 Task: Look for space in Dharmsāla, India from 9th June, 2023 to 16th June, 2023 for 2 adults in price range Rs.8000 to Rs.16000. Place can be entire place with 2 bedrooms having 2 beds and 1 bathroom. Property type can be house, flat, guest house. Booking option can be shelf check-in. Required host language is English.
Action: Mouse moved to (421, 119)
Screenshot: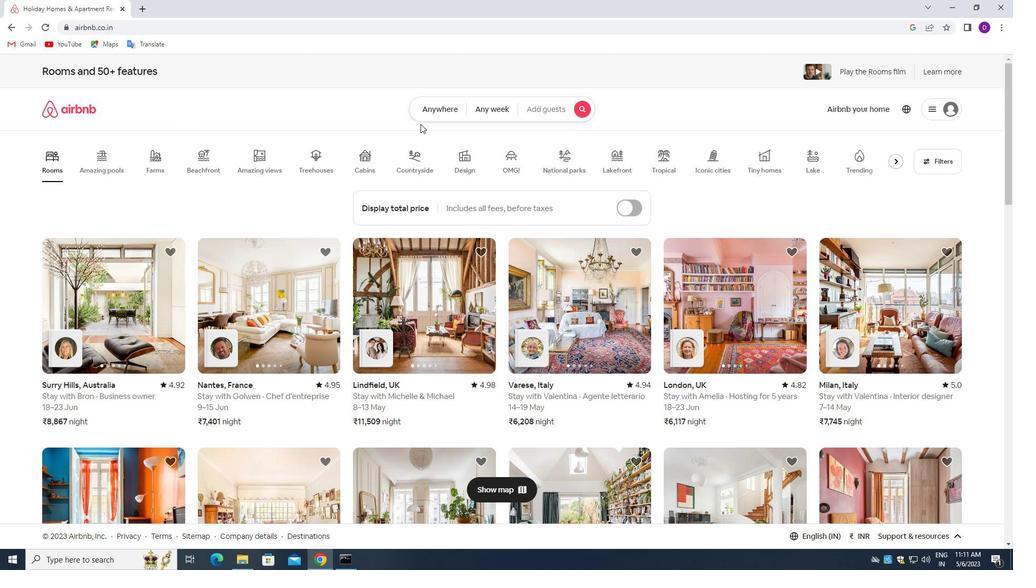 
Action: Mouse pressed left at (421, 119)
Screenshot: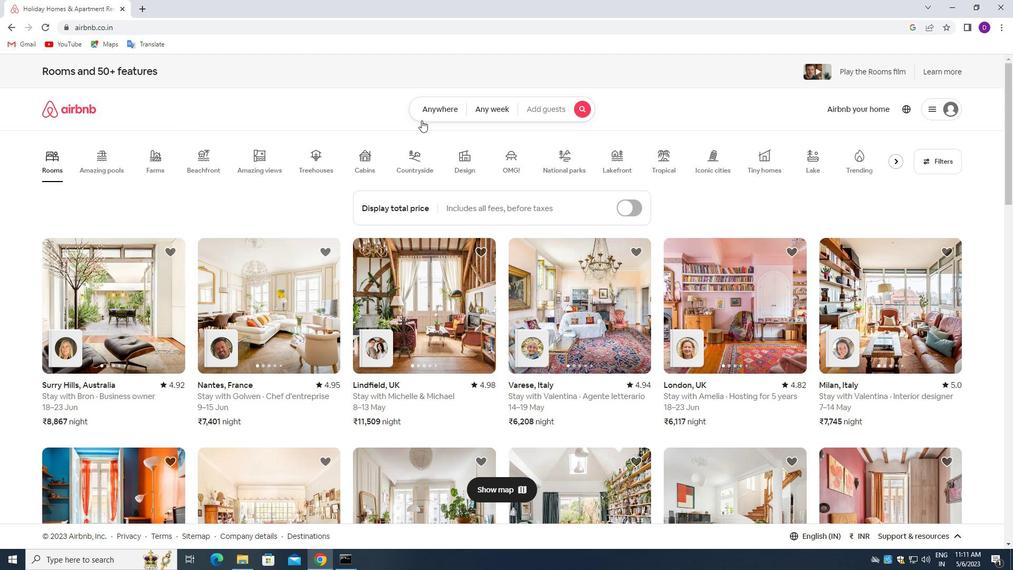 
Action: Mouse moved to (387, 147)
Screenshot: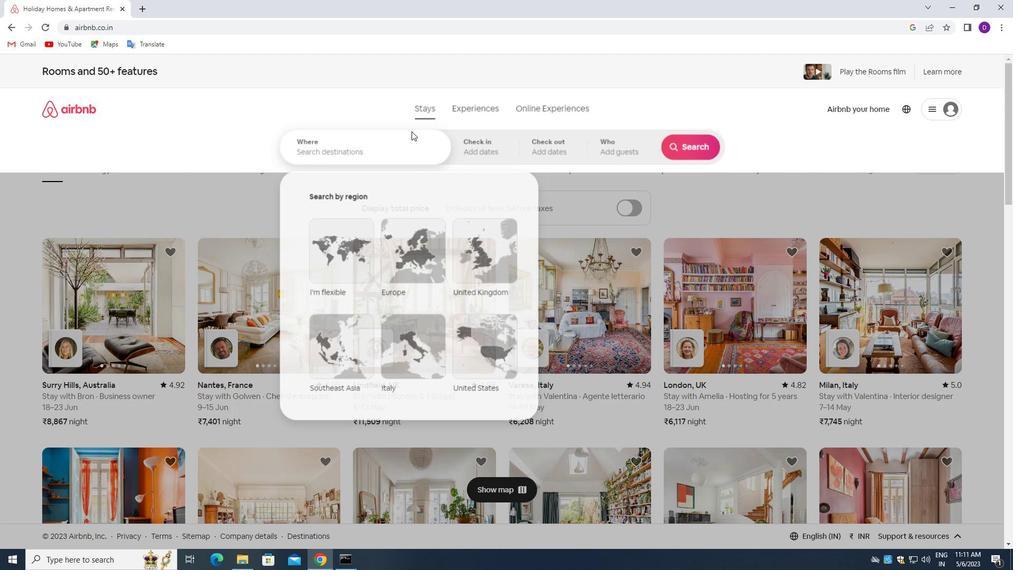 
Action: Mouse pressed left at (387, 147)
Screenshot: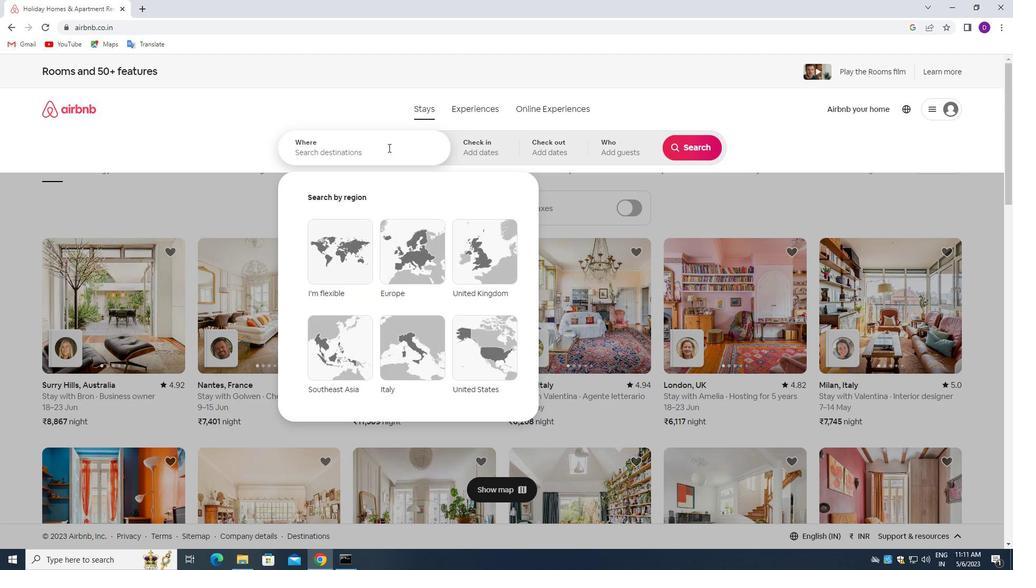 
Action: Mouse moved to (204, 194)
Screenshot: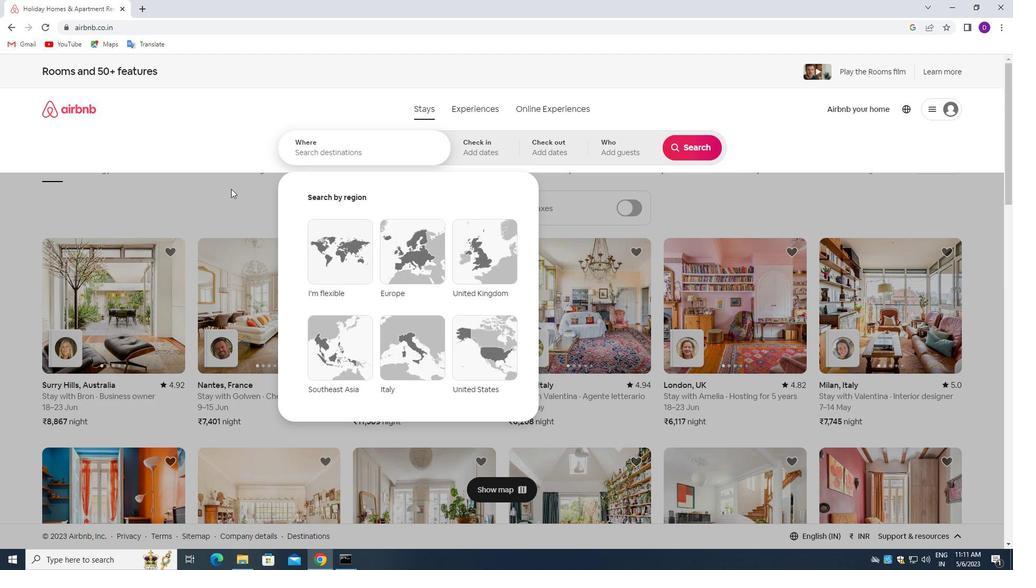 
Action: Key pressed <Key.shift_r>Dharmsala,<Key.space><Key.shift>INDIA<Key.enter>
Screenshot: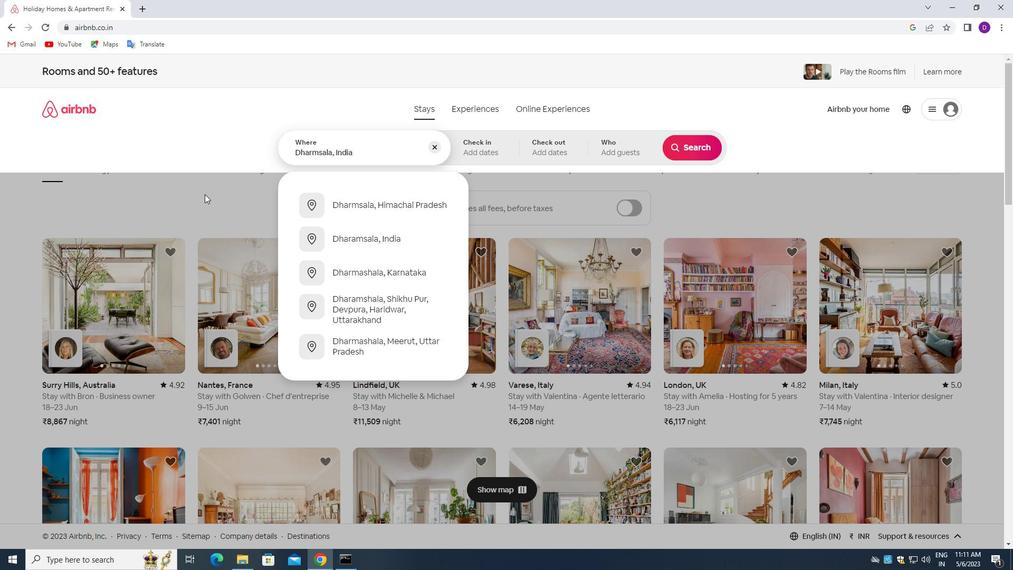 
Action: Mouse moved to (657, 293)
Screenshot: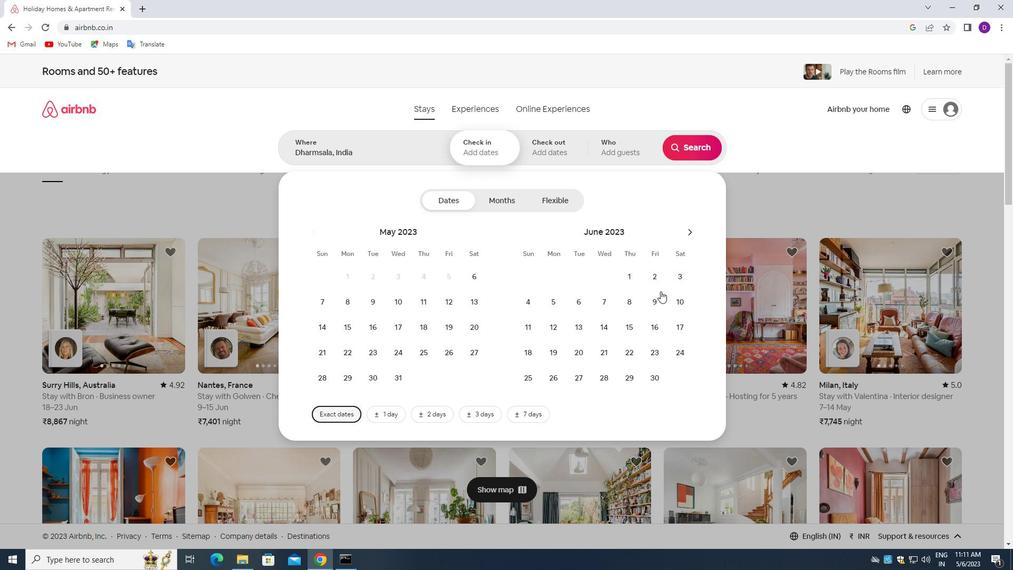 
Action: Mouse pressed left at (657, 293)
Screenshot: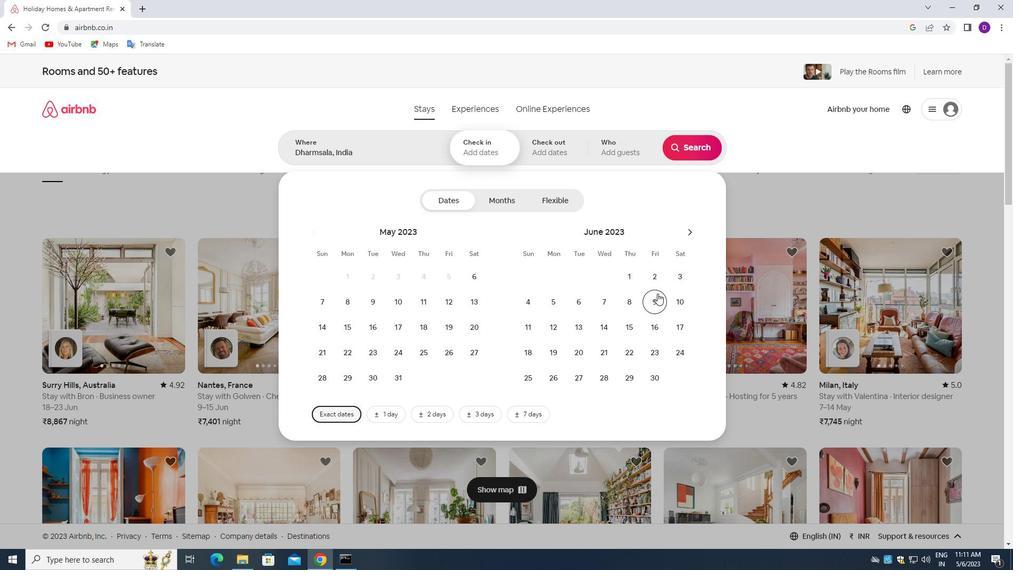 
Action: Mouse moved to (656, 330)
Screenshot: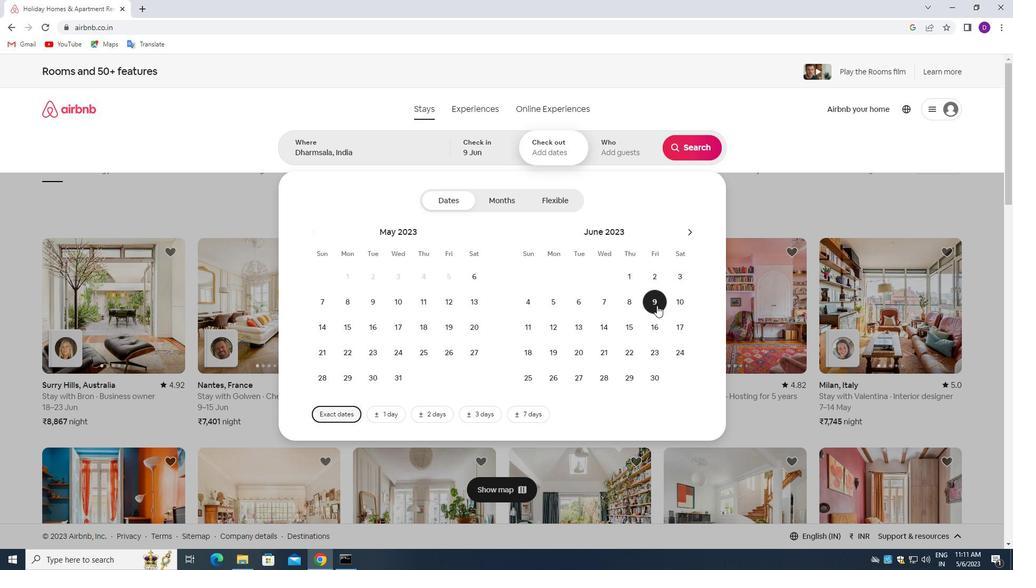 
Action: Mouse pressed left at (656, 330)
Screenshot: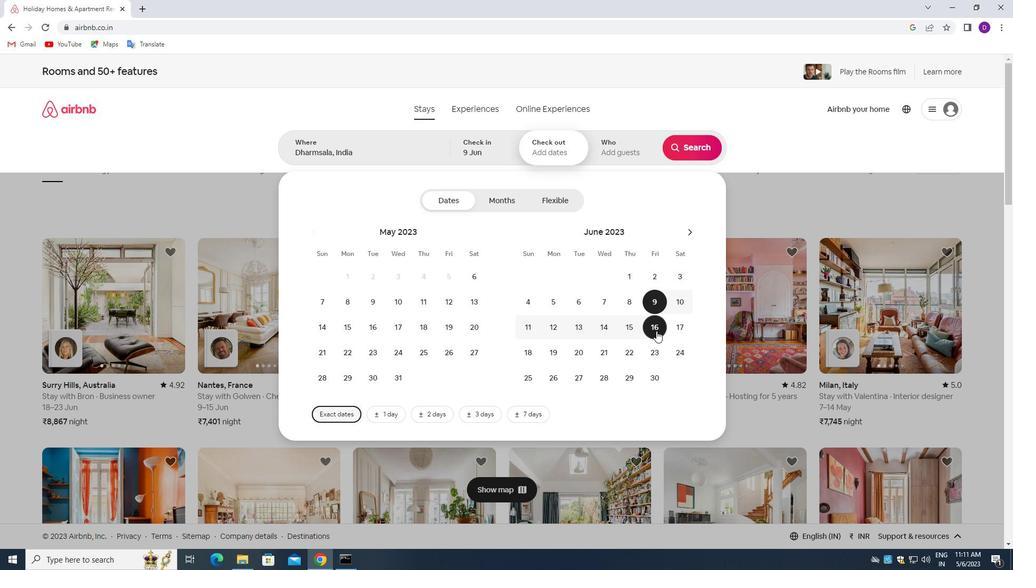
Action: Mouse moved to (606, 154)
Screenshot: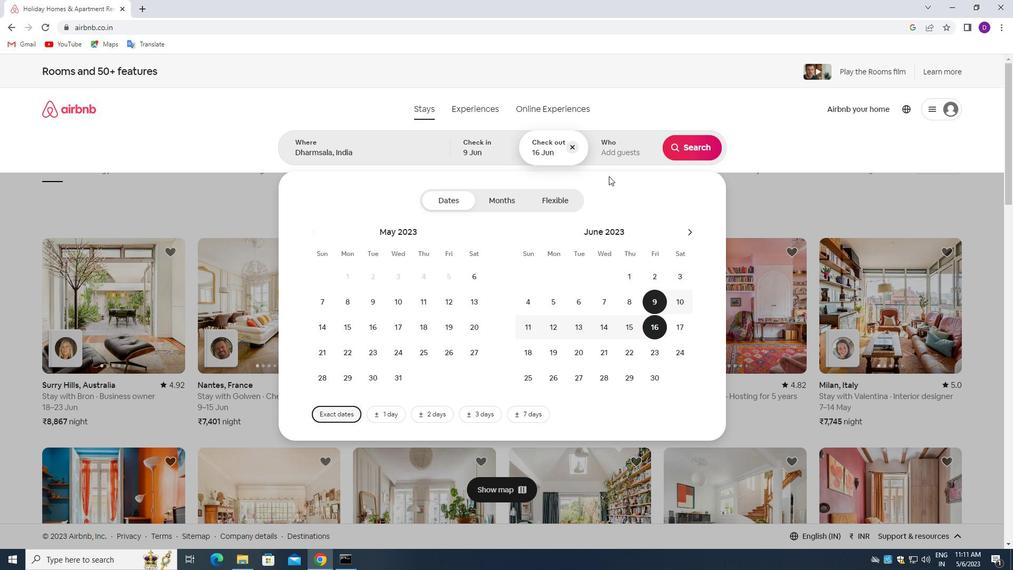 
Action: Mouse pressed left at (606, 154)
Screenshot: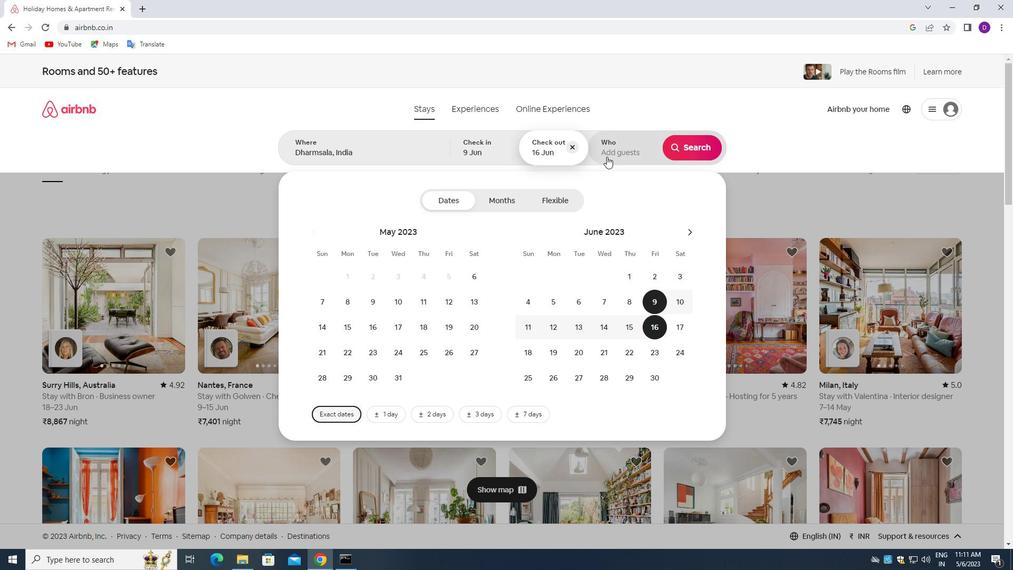 
Action: Mouse moved to (688, 207)
Screenshot: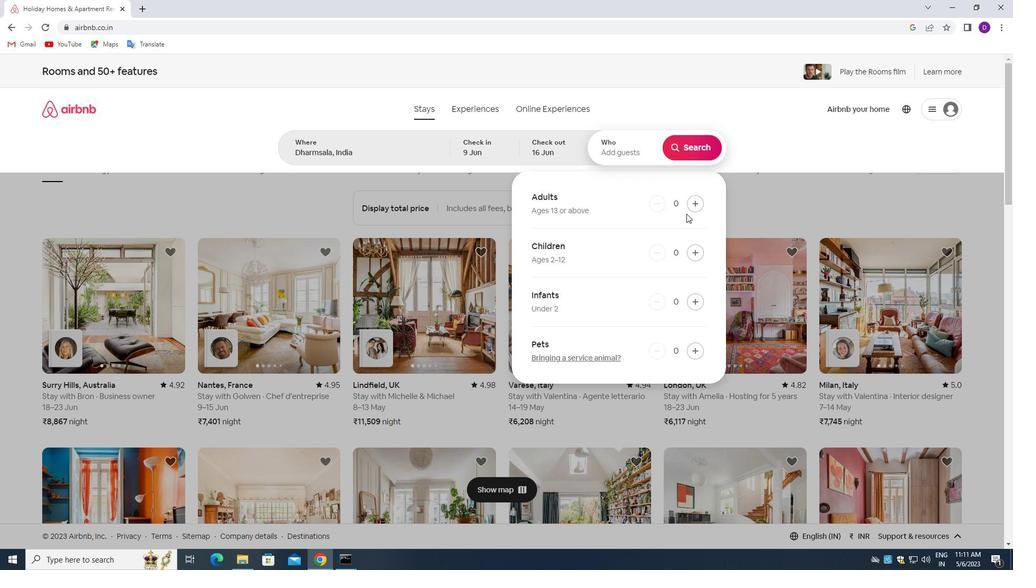 
Action: Mouse pressed left at (688, 207)
Screenshot: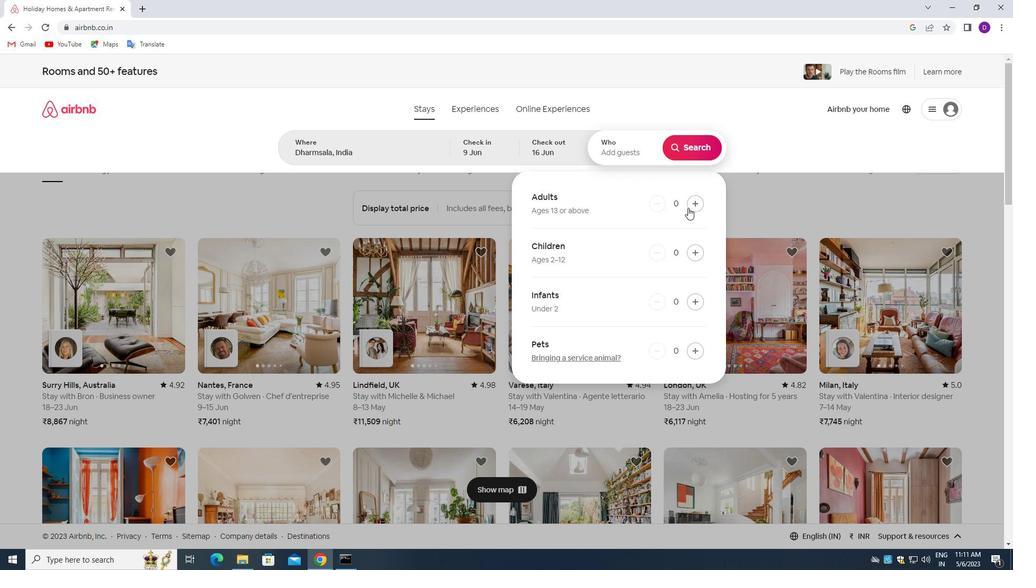 
Action: Mouse moved to (689, 206)
Screenshot: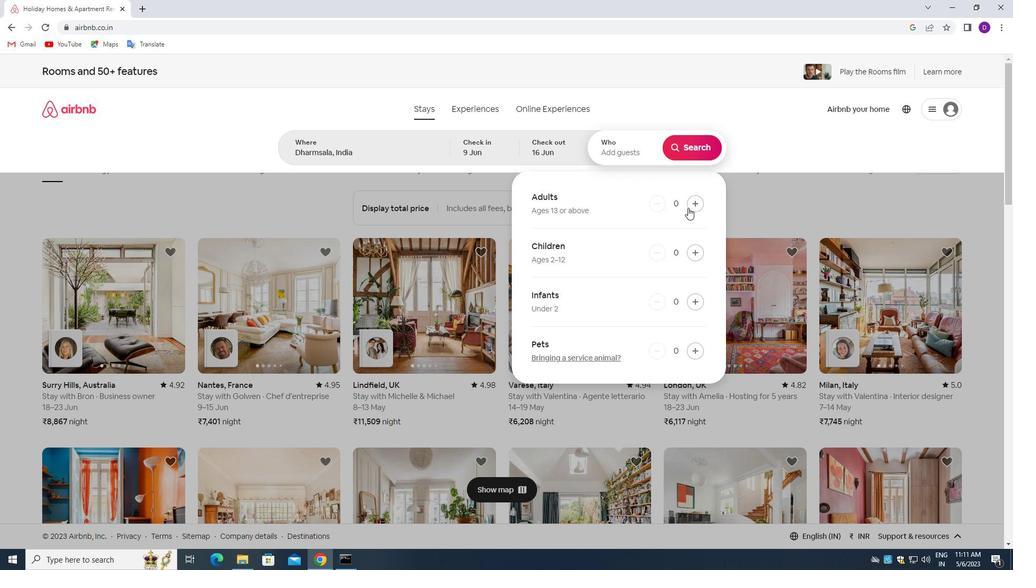
Action: Mouse pressed left at (689, 206)
Screenshot: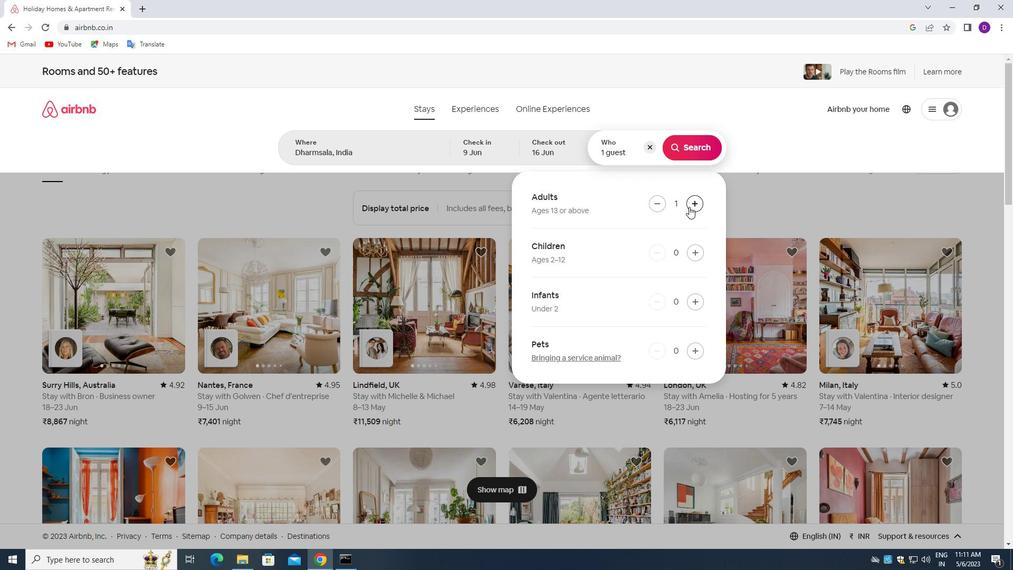 
Action: Mouse moved to (694, 150)
Screenshot: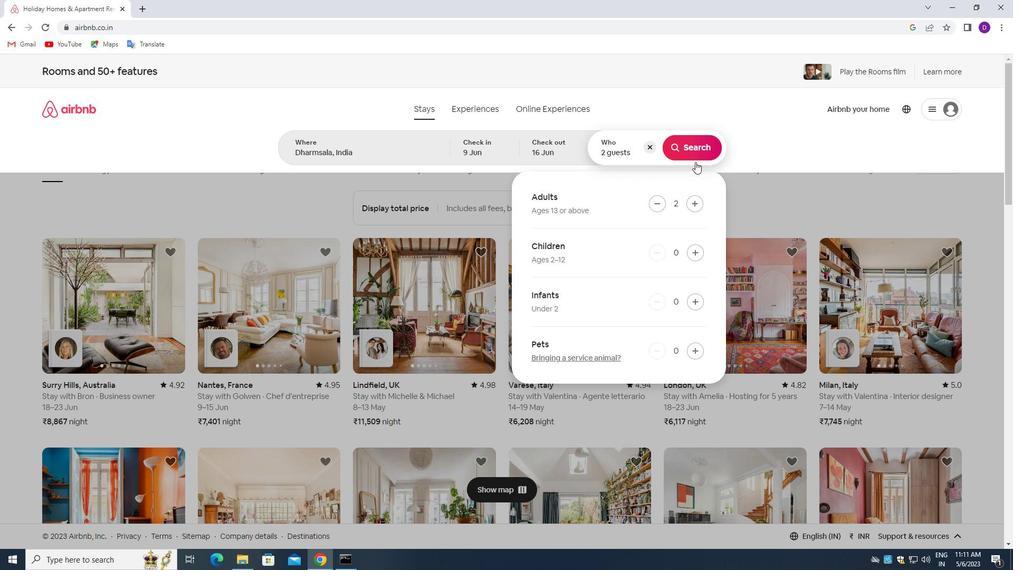 
Action: Mouse pressed left at (694, 150)
Screenshot: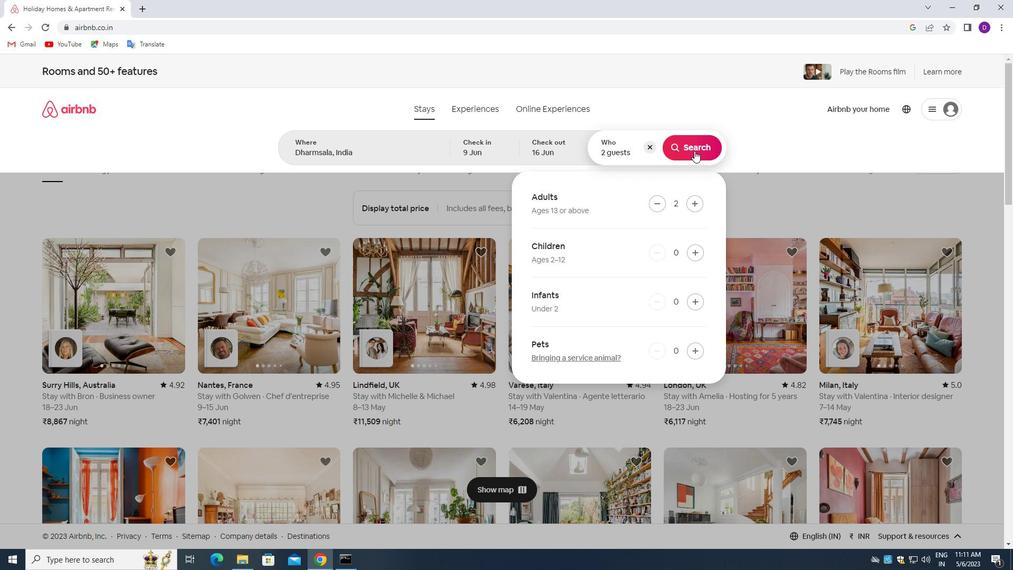 
Action: Mouse moved to (949, 119)
Screenshot: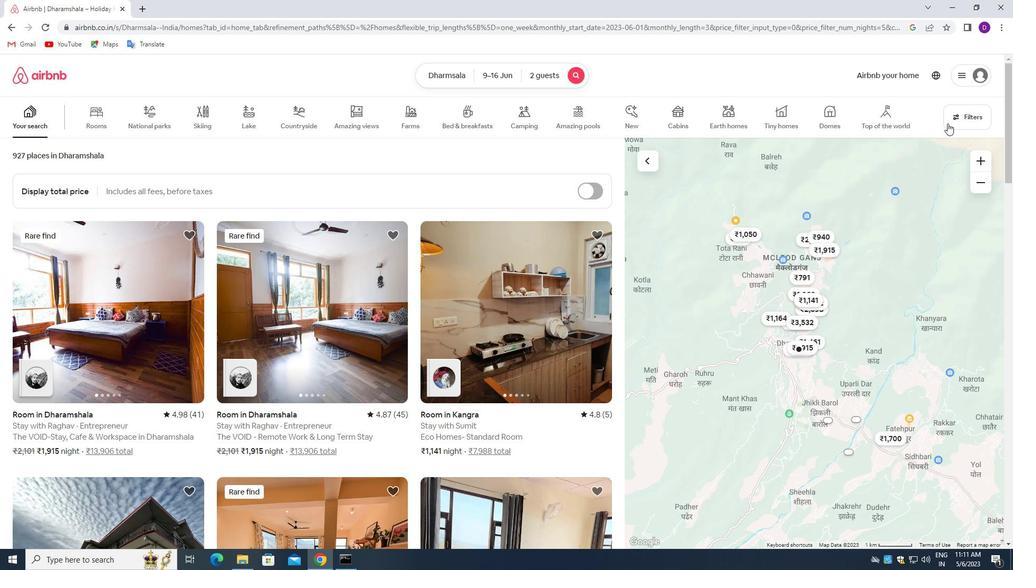 
Action: Mouse pressed left at (949, 119)
Screenshot: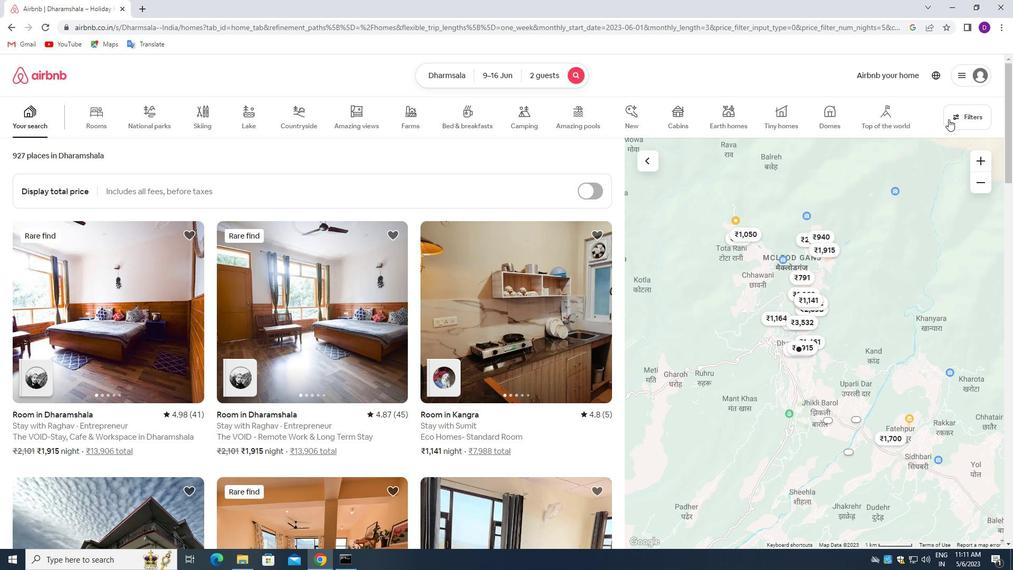 
Action: Mouse moved to (446, 317)
Screenshot: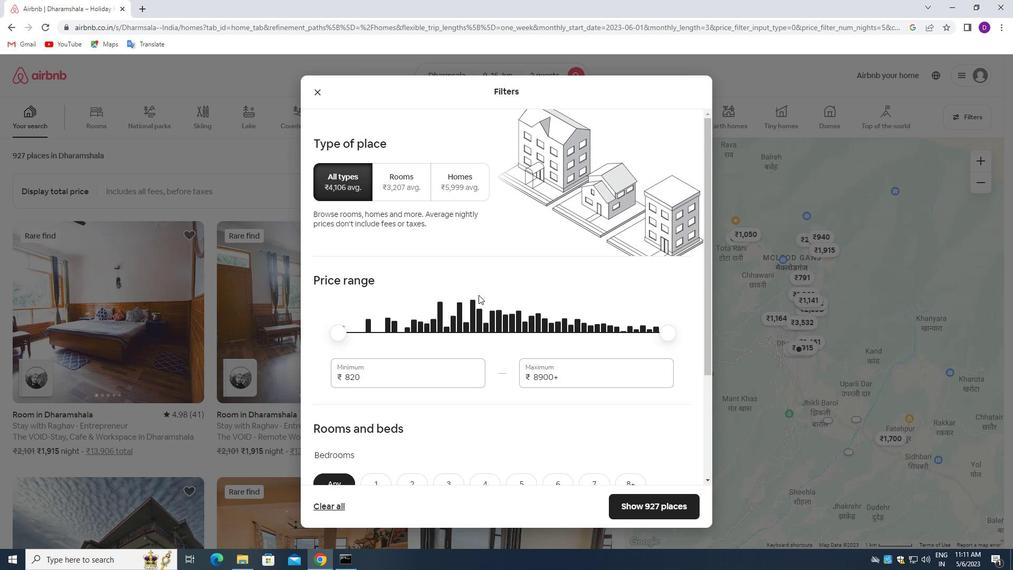 
Action: Mouse scrolled (446, 316) with delta (0, 0)
Screenshot: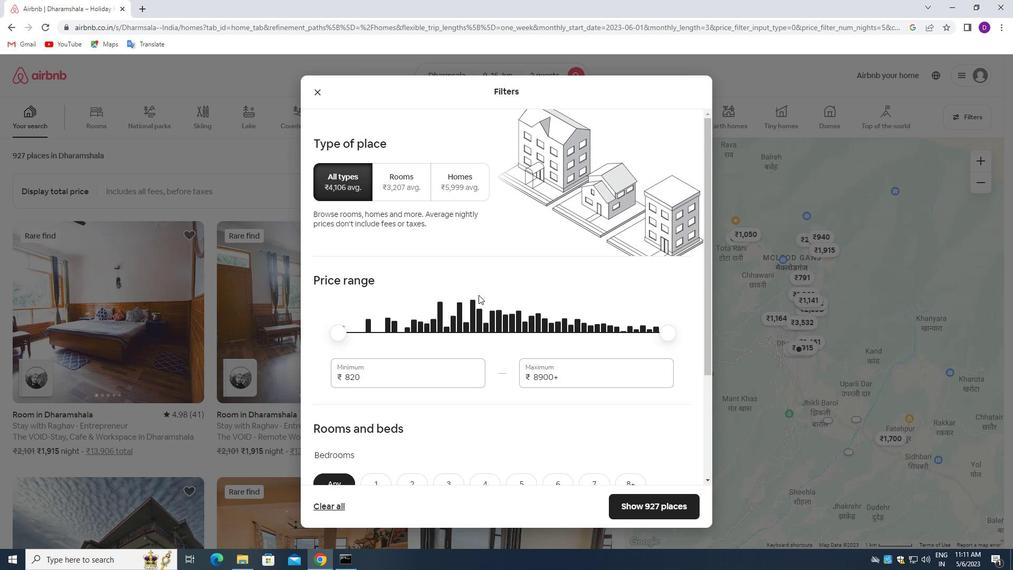 
Action: Mouse moved to (443, 321)
Screenshot: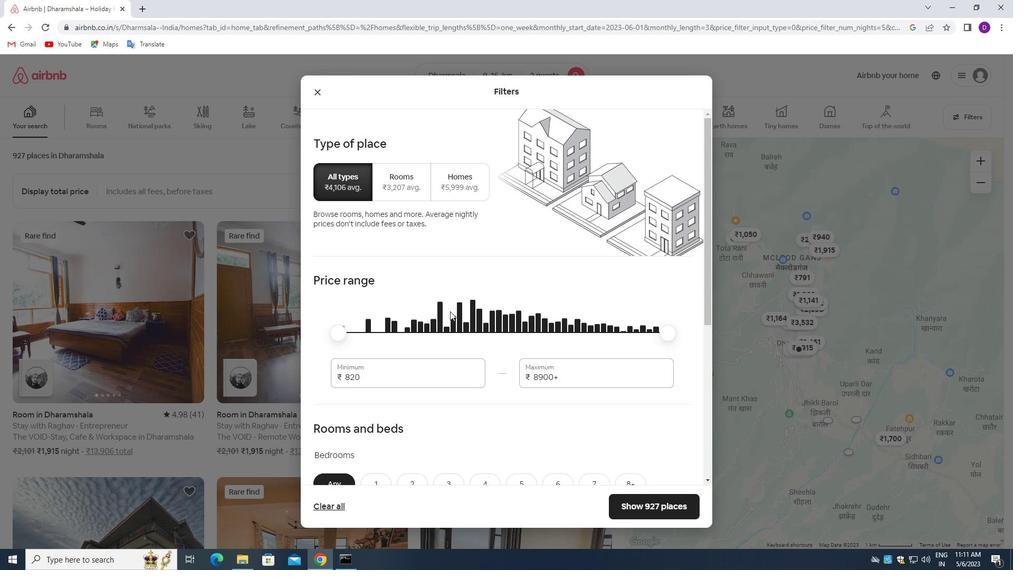 
Action: Mouse scrolled (443, 320) with delta (0, 0)
Screenshot: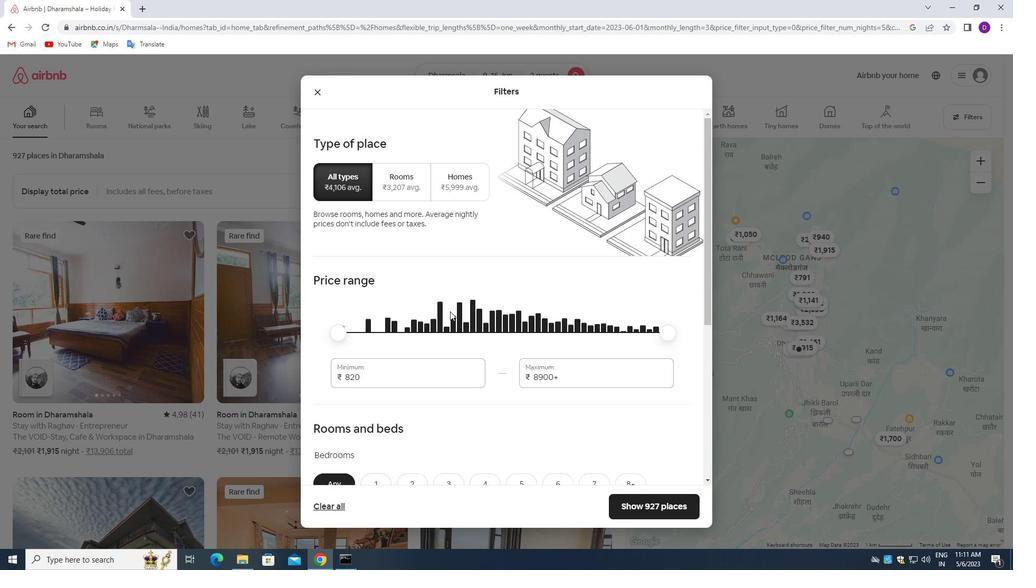 
Action: Mouse moved to (368, 272)
Screenshot: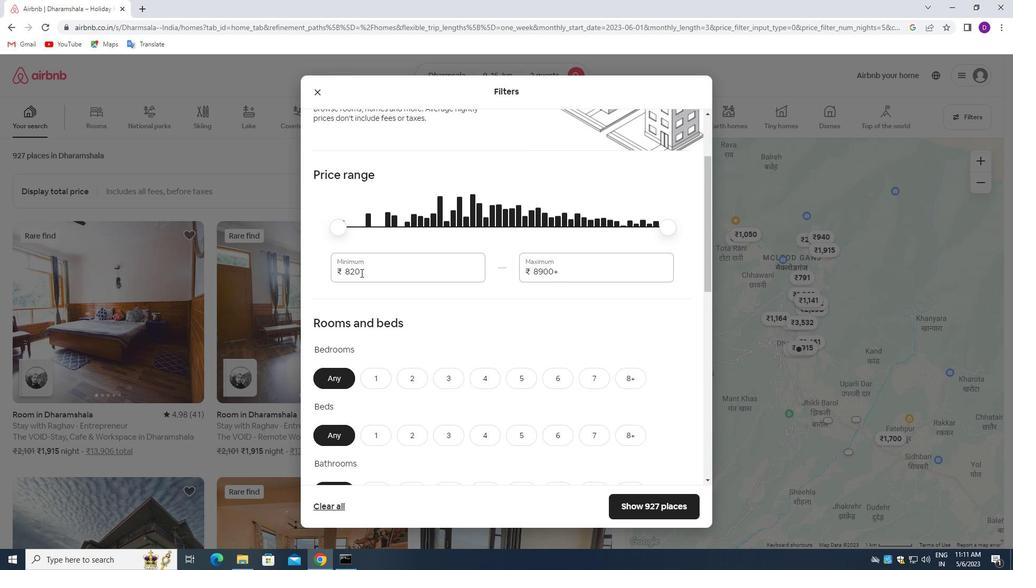 
Action: Mouse pressed left at (368, 272)
Screenshot: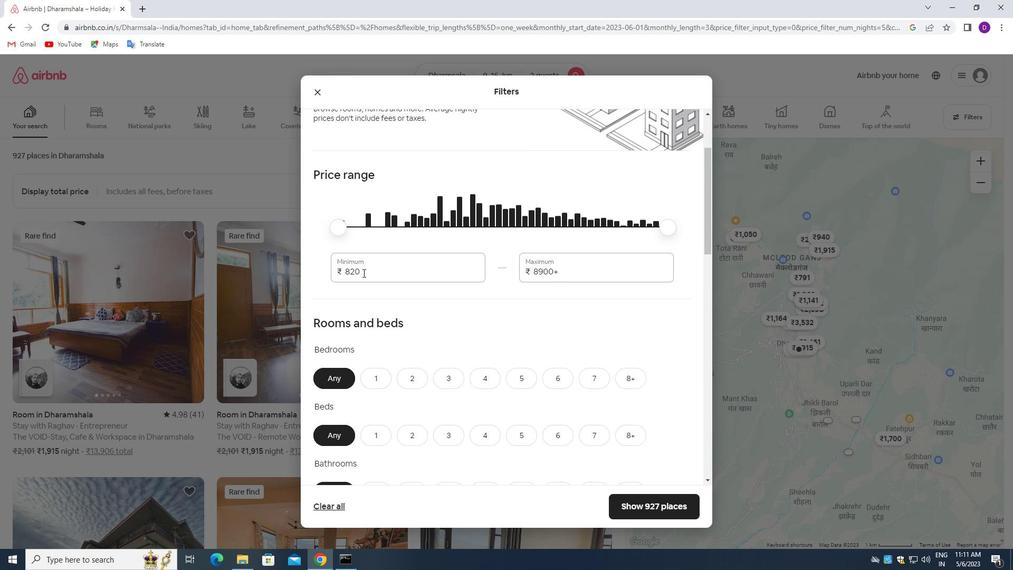 
Action: Mouse pressed left at (368, 272)
Screenshot: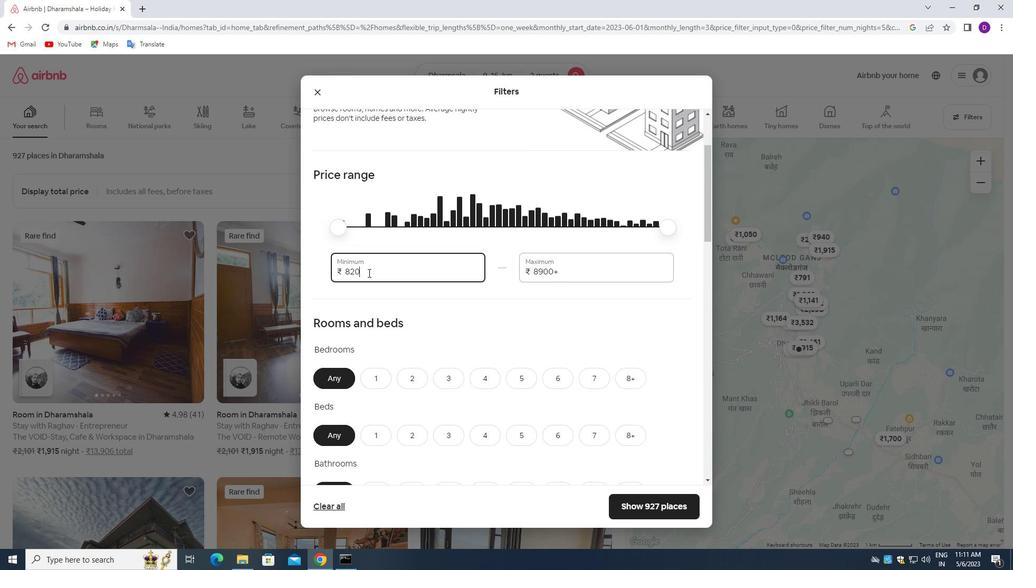 
Action: Key pressed 8000<Key.tab>16000
Screenshot: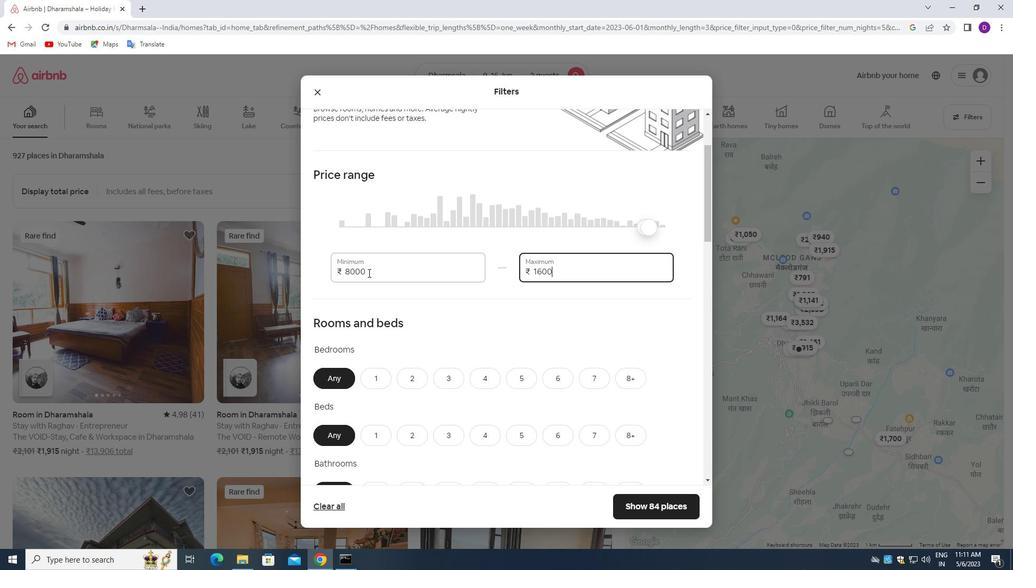 
Action: Mouse moved to (420, 302)
Screenshot: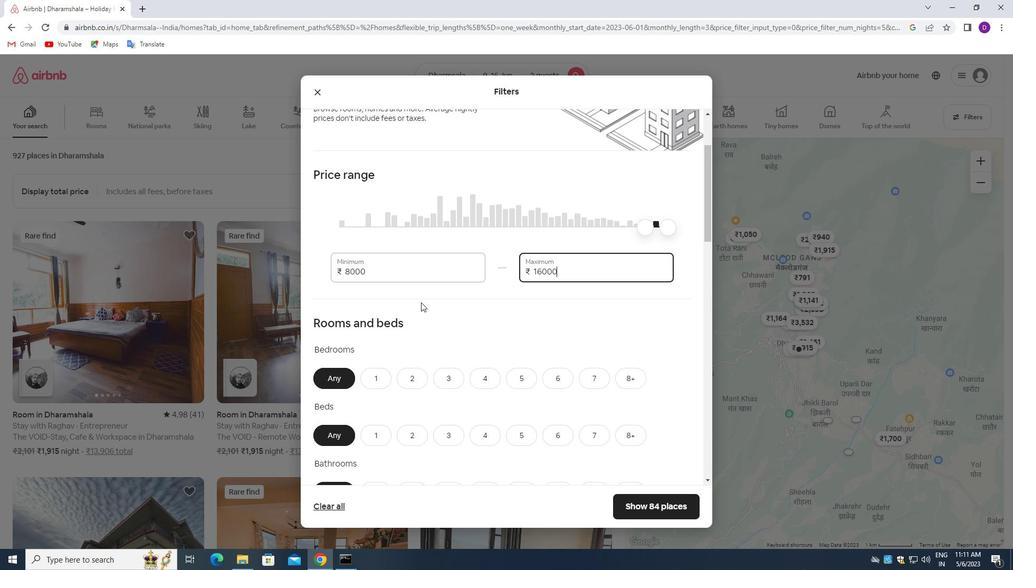 
Action: Mouse scrolled (420, 301) with delta (0, 0)
Screenshot: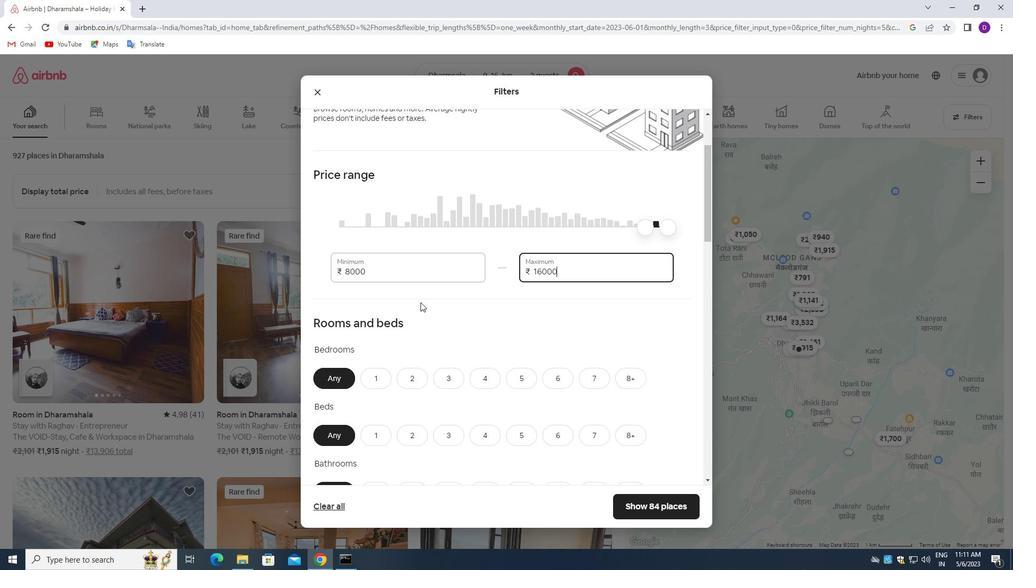 
Action: Mouse scrolled (420, 301) with delta (0, 0)
Screenshot: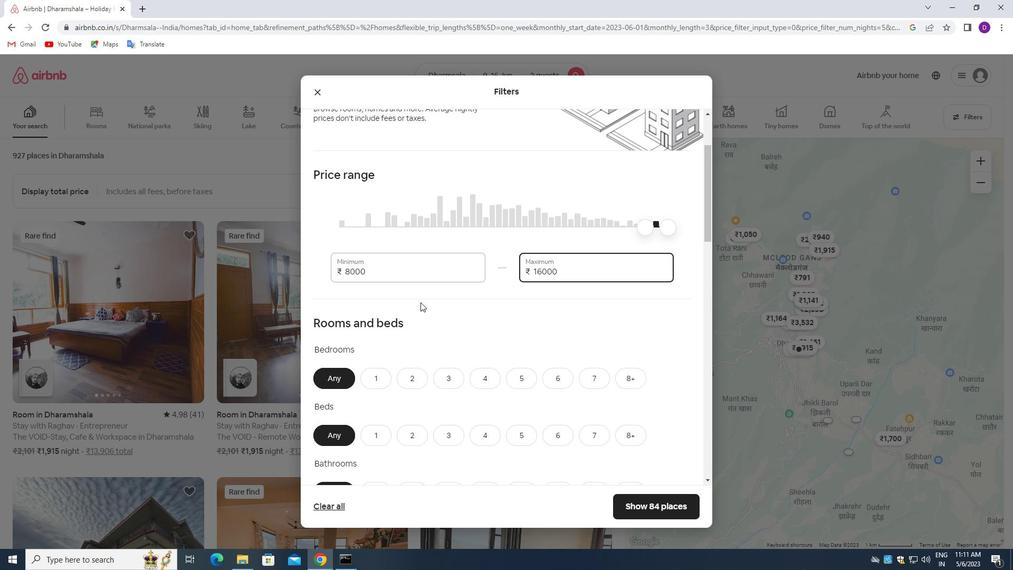 
Action: Mouse scrolled (420, 301) with delta (0, 0)
Screenshot: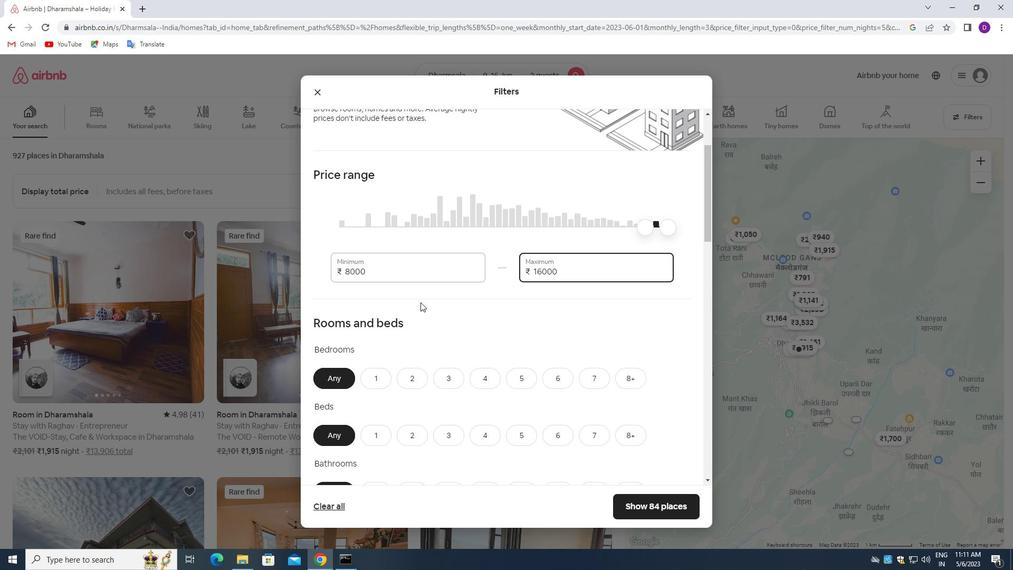 
Action: Mouse moved to (412, 229)
Screenshot: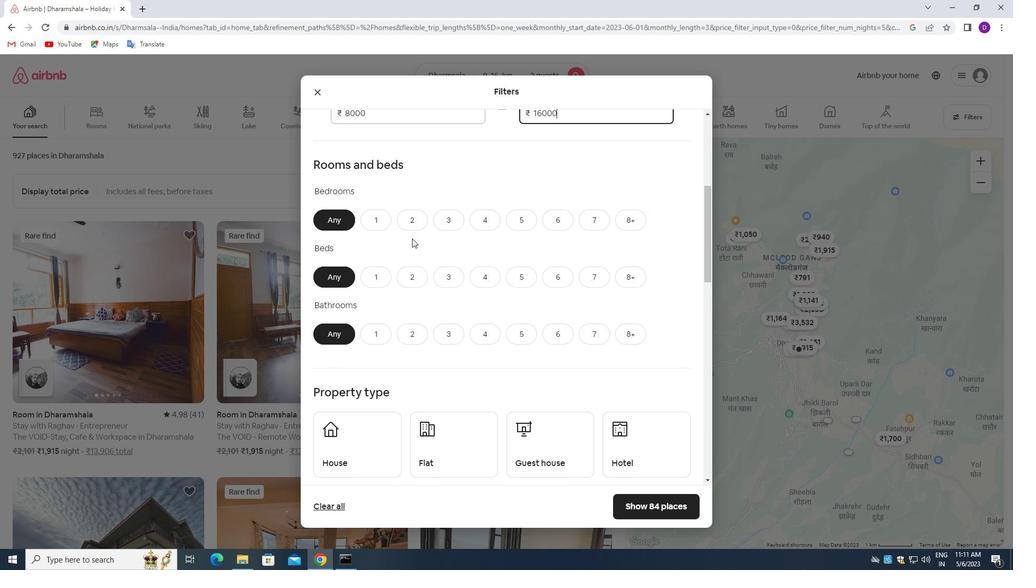 
Action: Mouse pressed left at (412, 229)
Screenshot: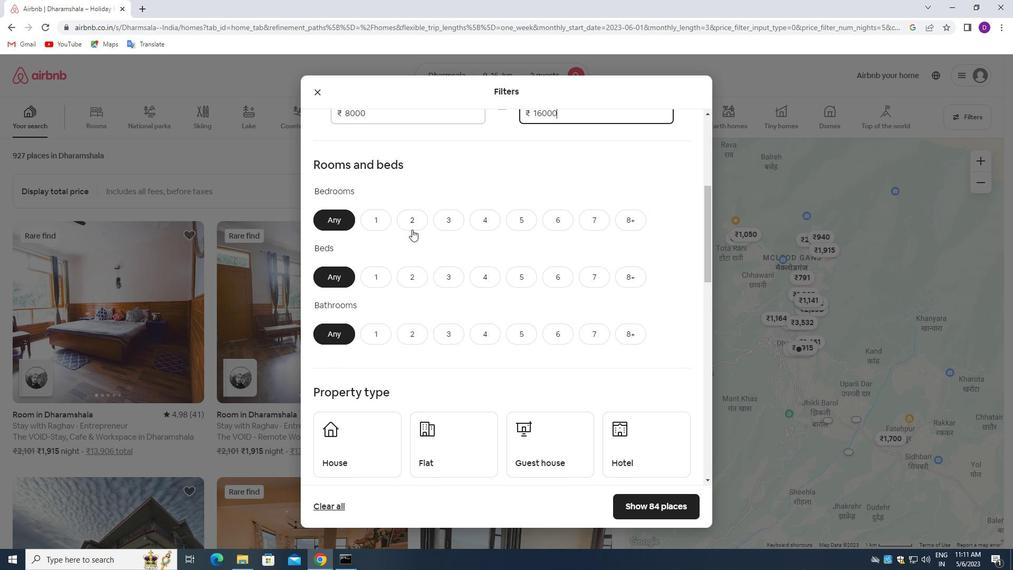 
Action: Mouse moved to (408, 277)
Screenshot: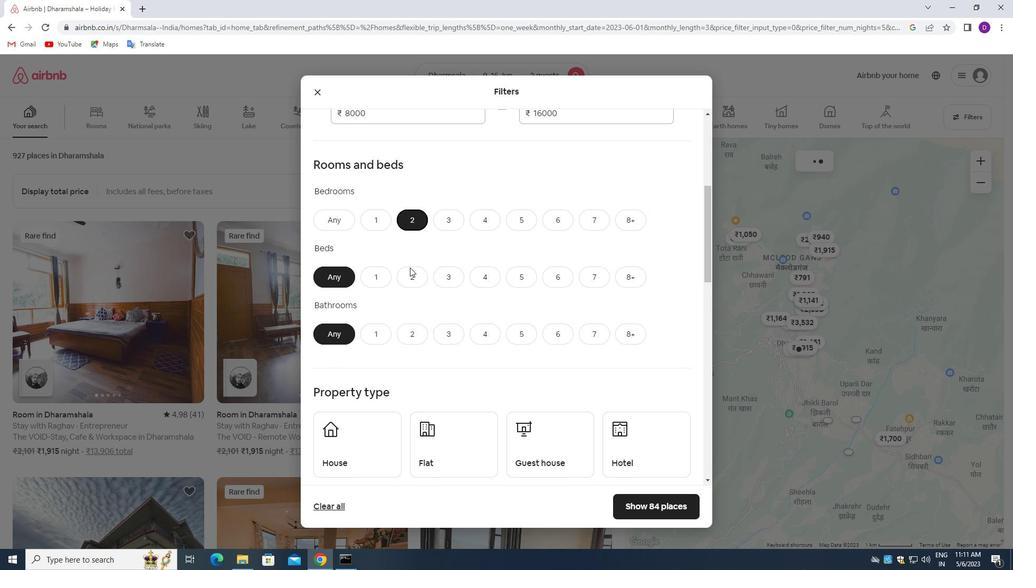 
Action: Mouse pressed left at (408, 277)
Screenshot: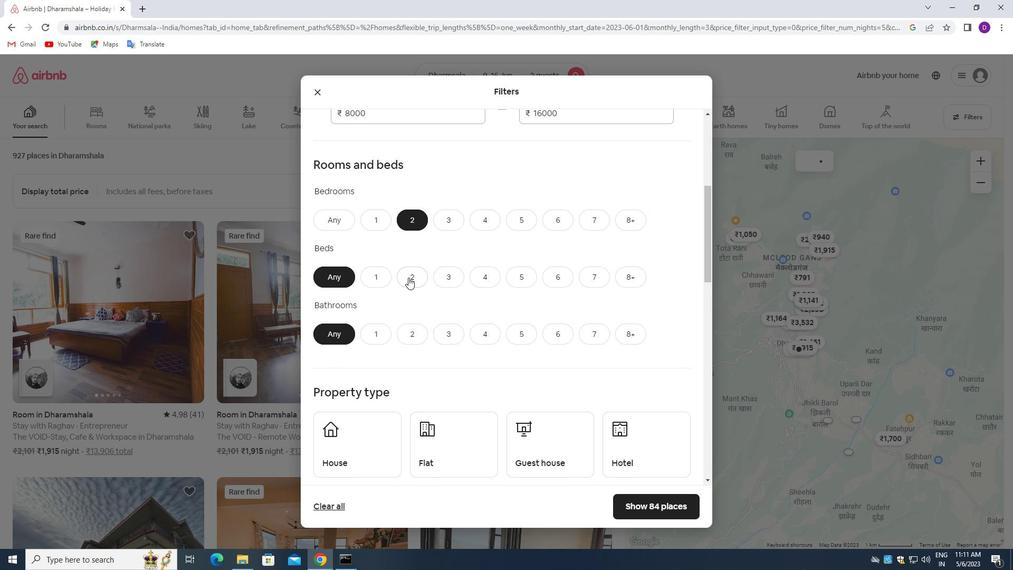 
Action: Mouse moved to (377, 329)
Screenshot: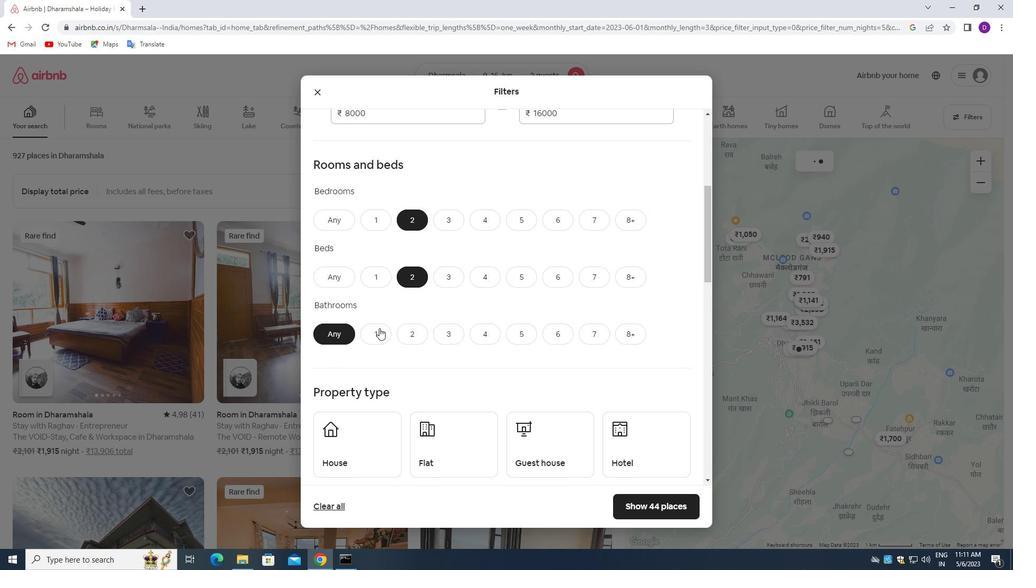 
Action: Mouse pressed left at (377, 329)
Screenshot: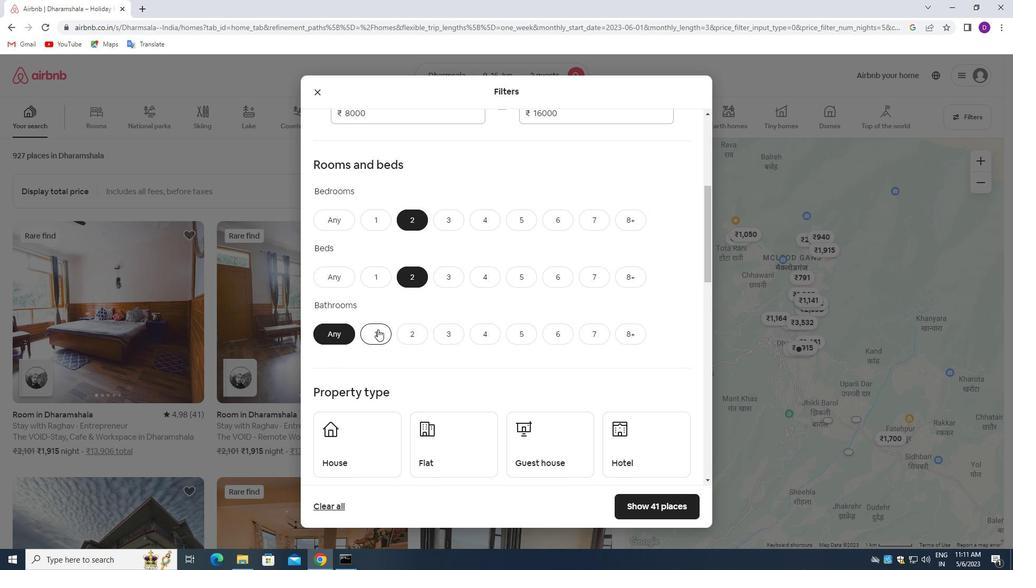 
Action: Mouse moved to (458, 334)
Screenshot: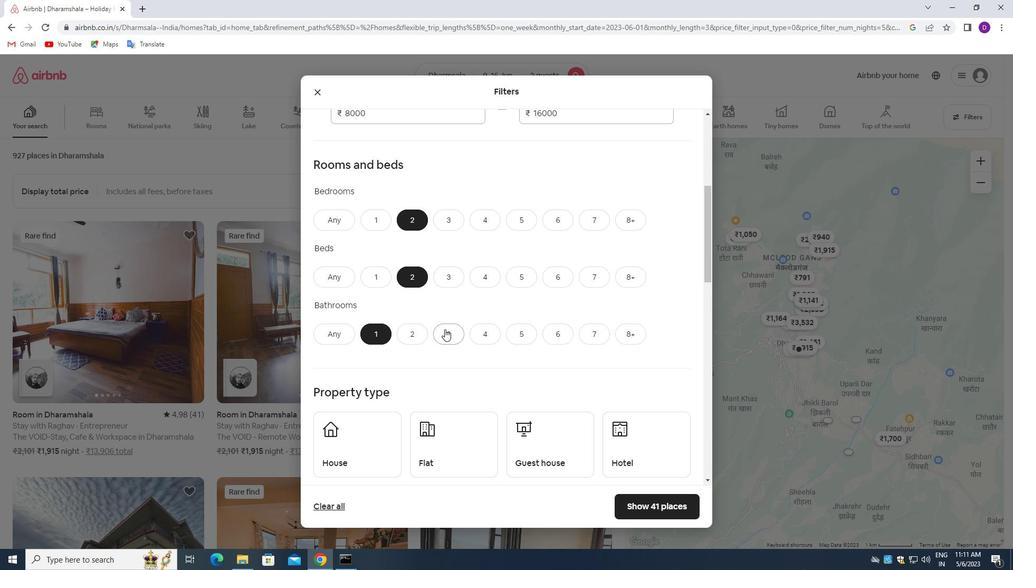 
Action: Mouse scrolled (458, 334) with delta (0, 0)
Screenshot: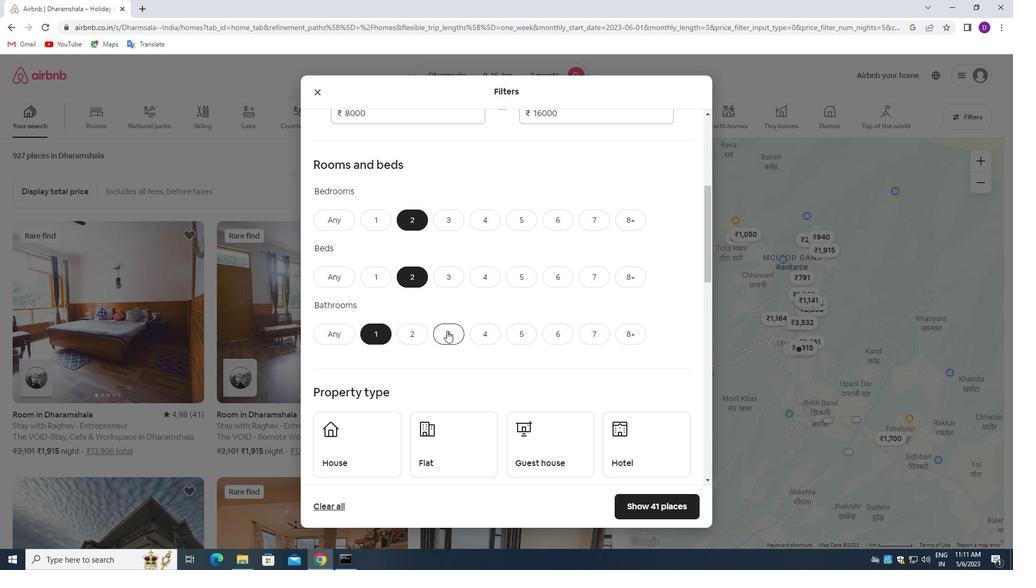 
Action: Mouse scrolled (458, 334) with delta (0, 0)
Screenshot: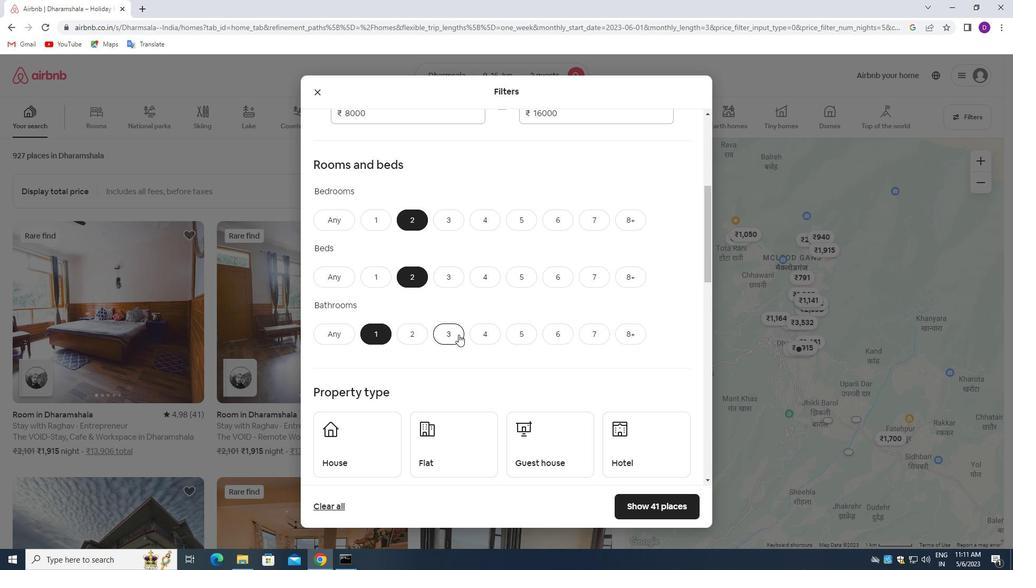 
Action: Mouse moved to (373, 341)
Screenshot: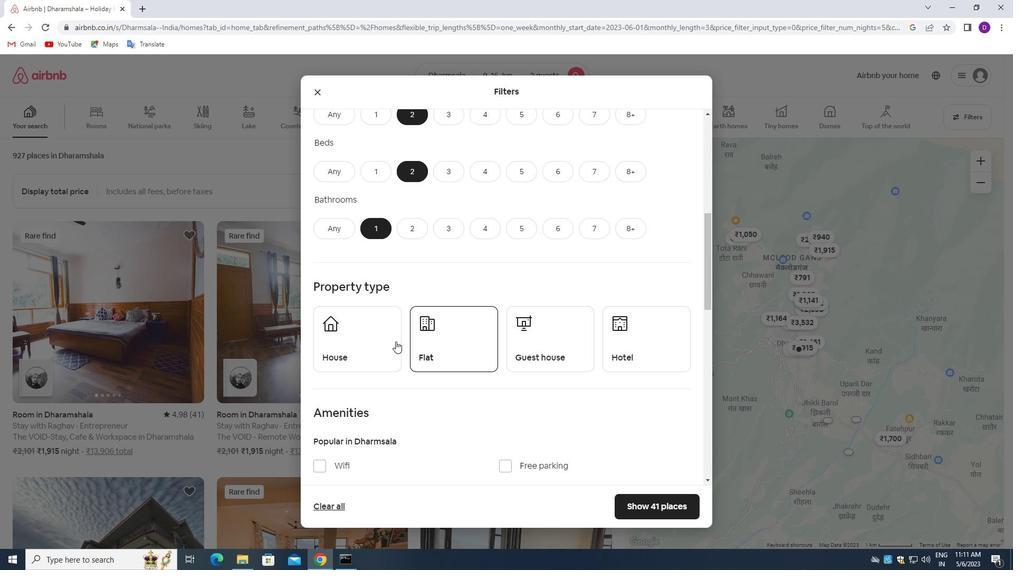 
Action: Mouse pressed left at (373, 341)
Screenshot: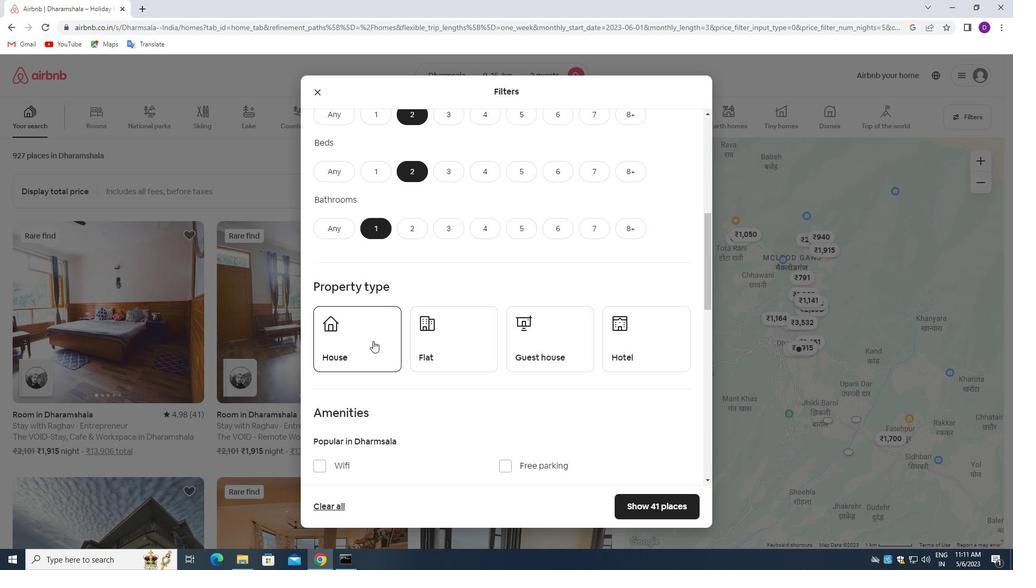 
Action: Mouse moved to (431, 345)
Screenshot: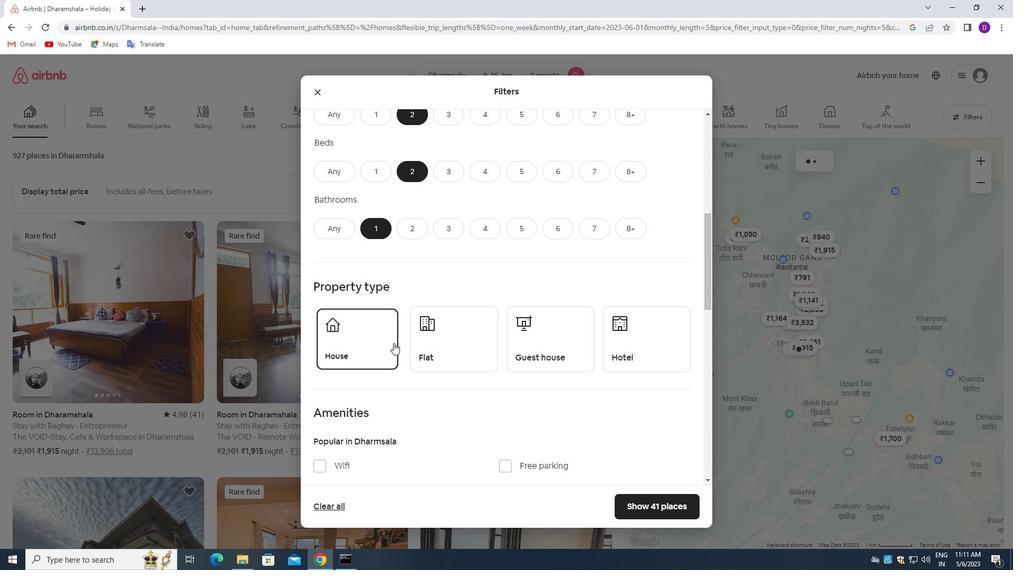 
Action: Mouse pressed left at (431, 345)
Screenshot: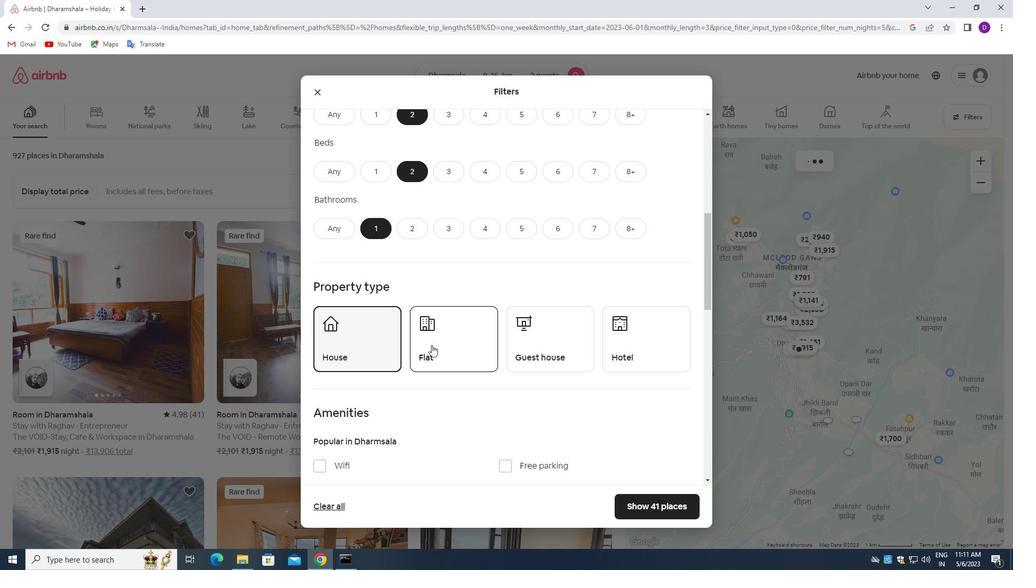 
Action: Mouse moved to (531, 358)
Screenshot: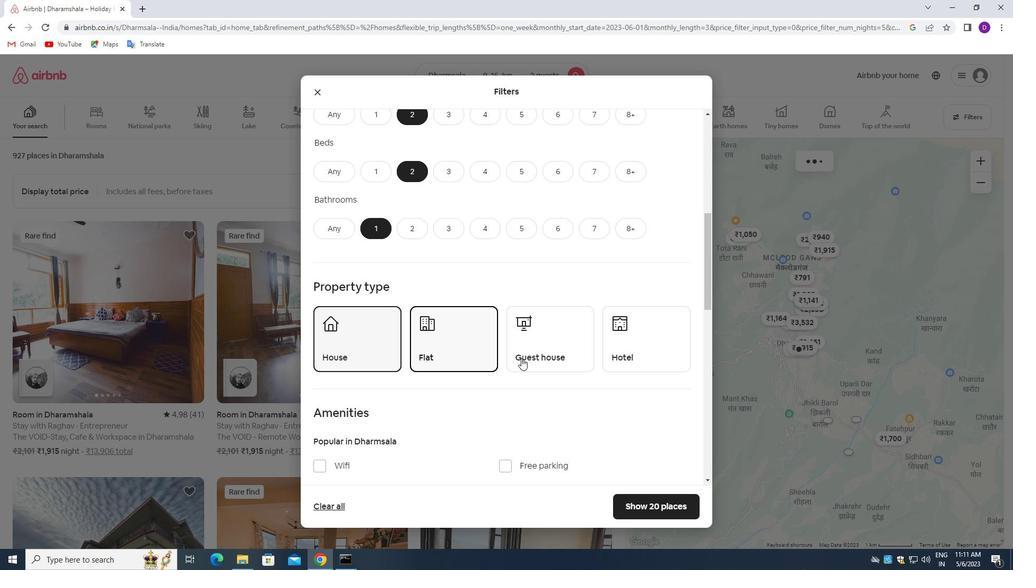 
Action: Mouse pressed left at (531, 358)
Screenshot: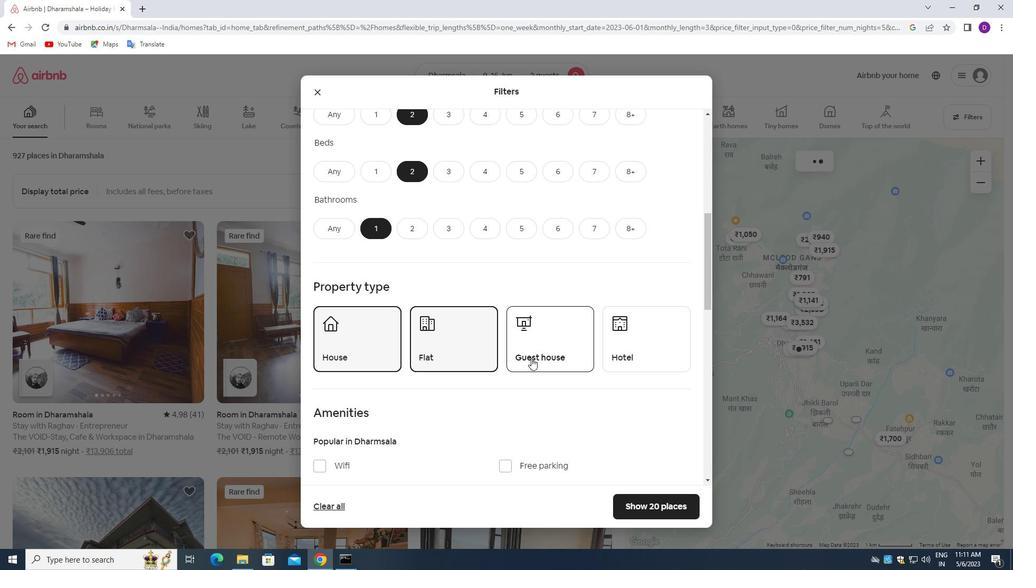 
Action: Mouse moved to (459, 339)
Screenshot: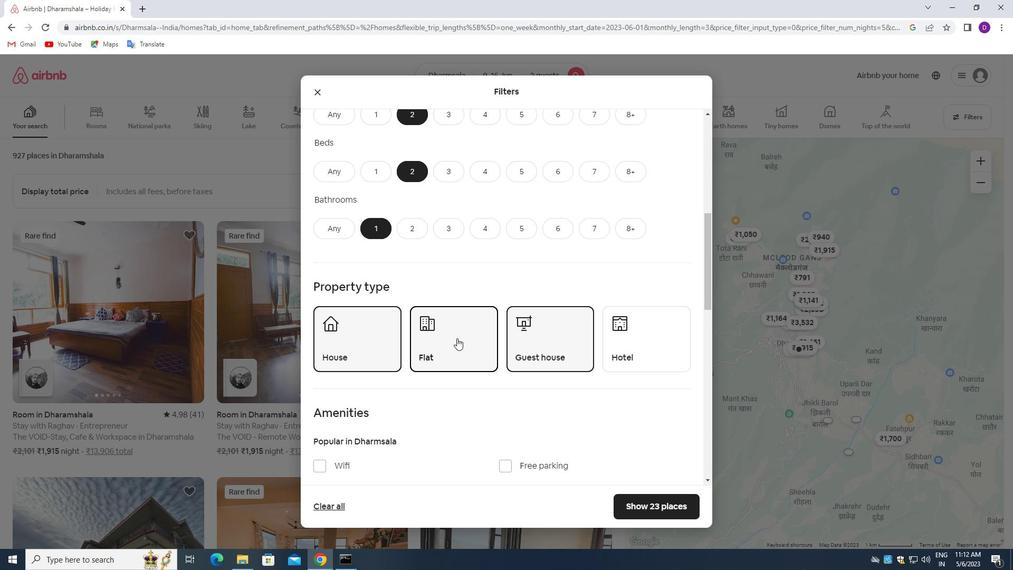 
Action: Mouse scrolled (459, 338) with delta (0, 0)
Screenshot: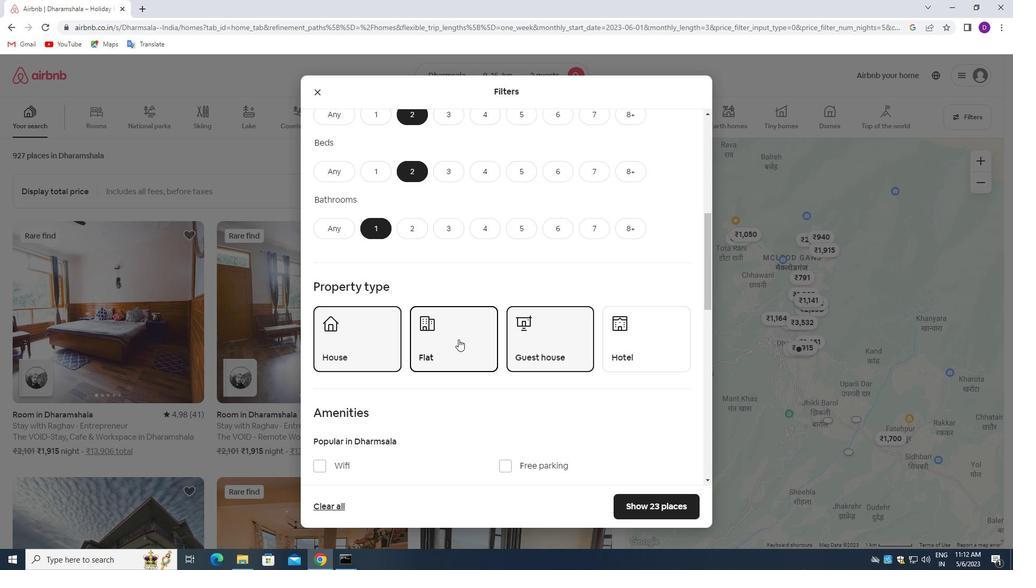 
Action: Mouse scrolled (459, 338) with delta (0, 0)
Screenshot: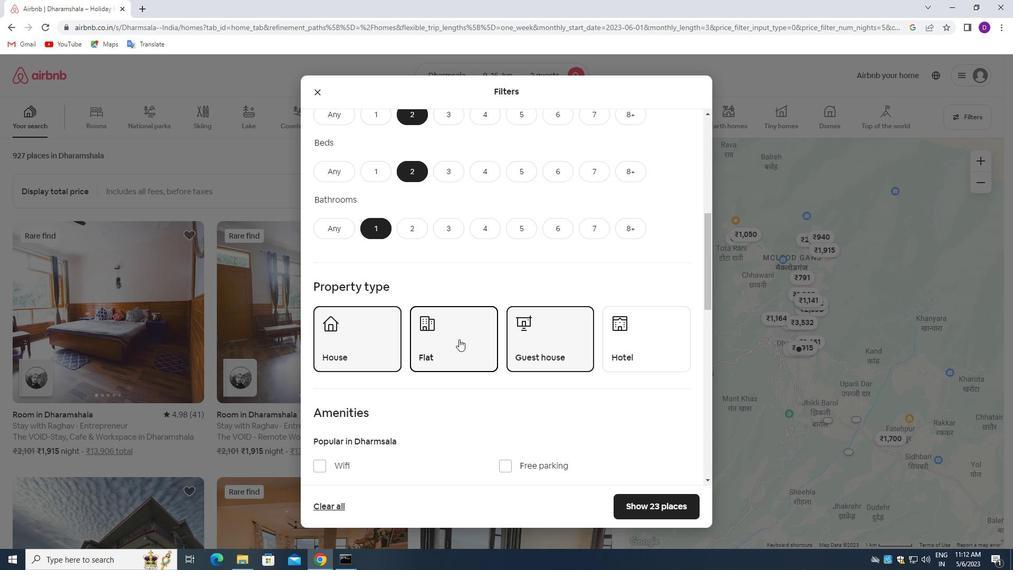 
Action: Mouse scrolled (459, 338) with delta (0, 0)
Screenshot: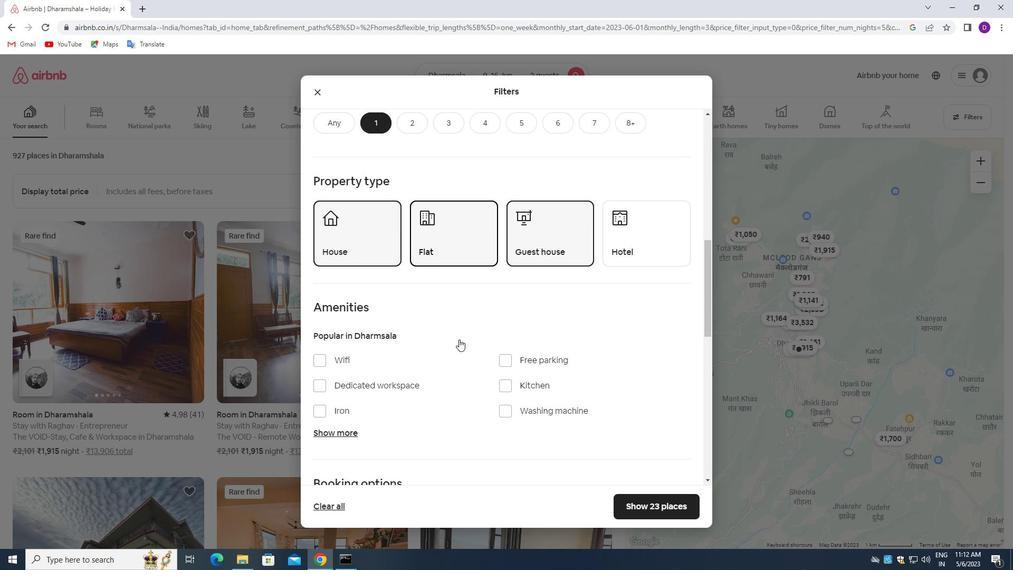 
Action: Mouse moved to (459, 339)
Screenshot: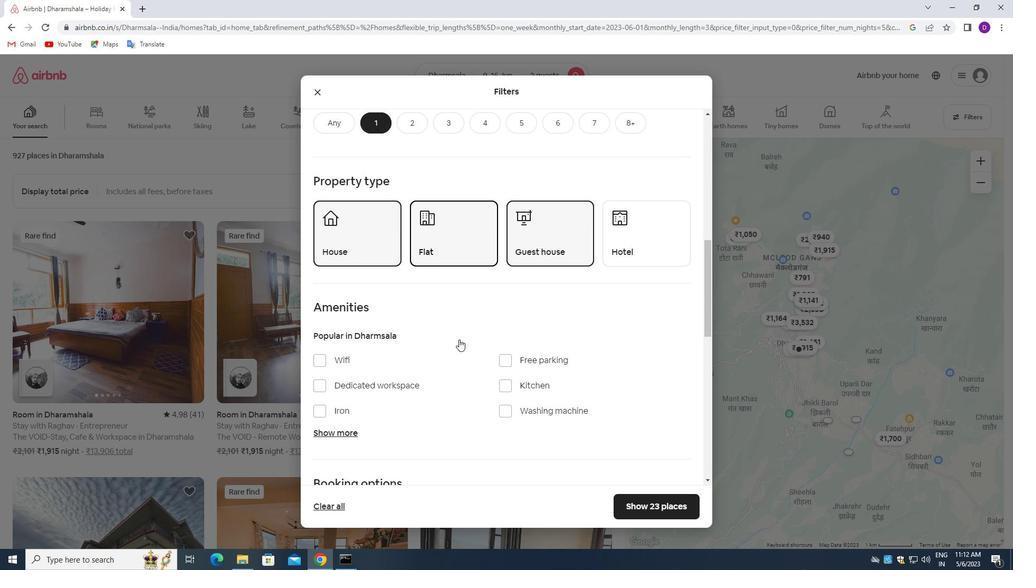 
Action: Mouse scrolled (459, 339) with delta (0, 0)
Screenshot: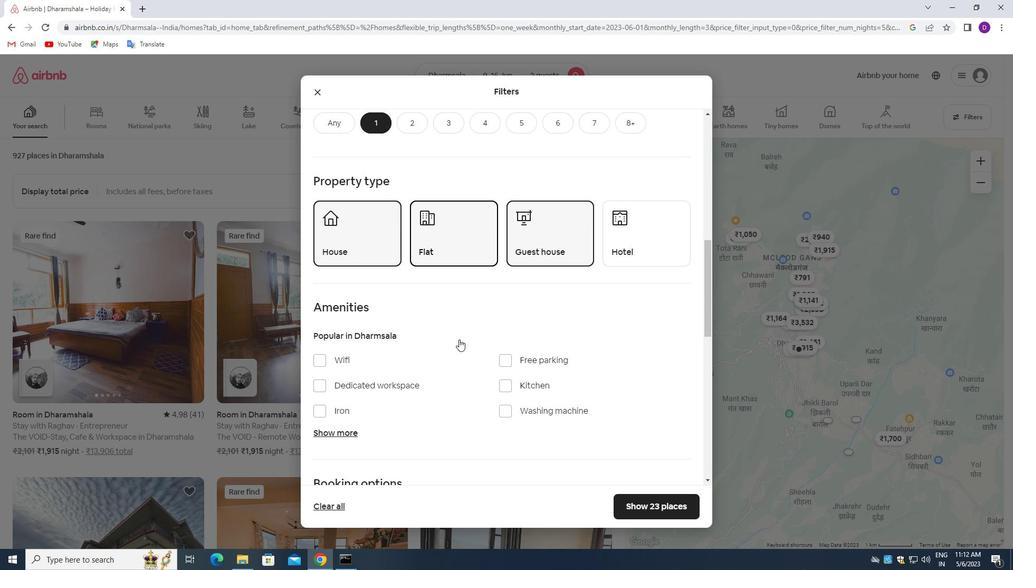 
Action: Mouse scrolled (459, 339) with delta (0, 0)
Screenshot: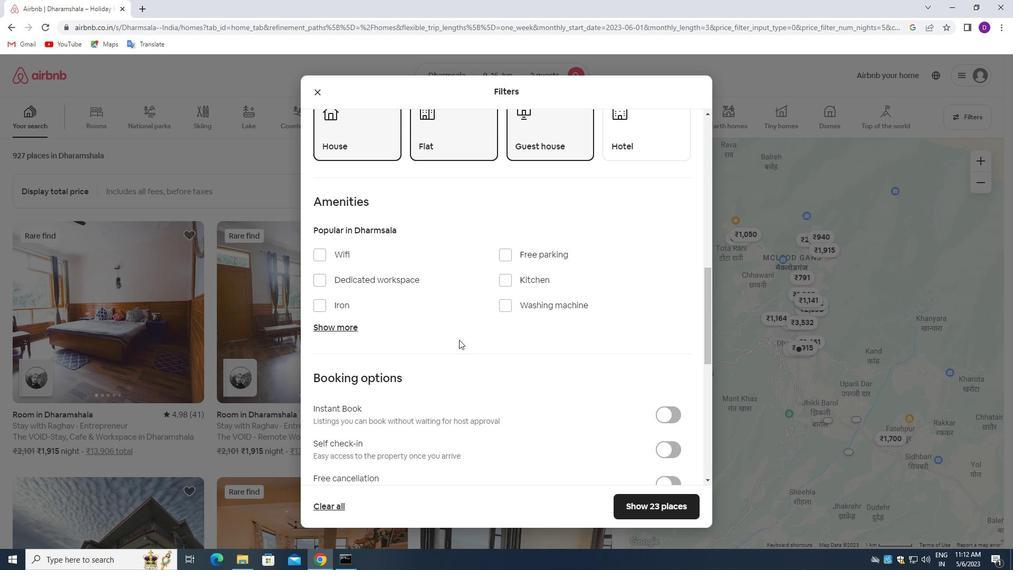 
Action: Mouse scrolled (459, 339) with delta (0, 0)
Screenshot: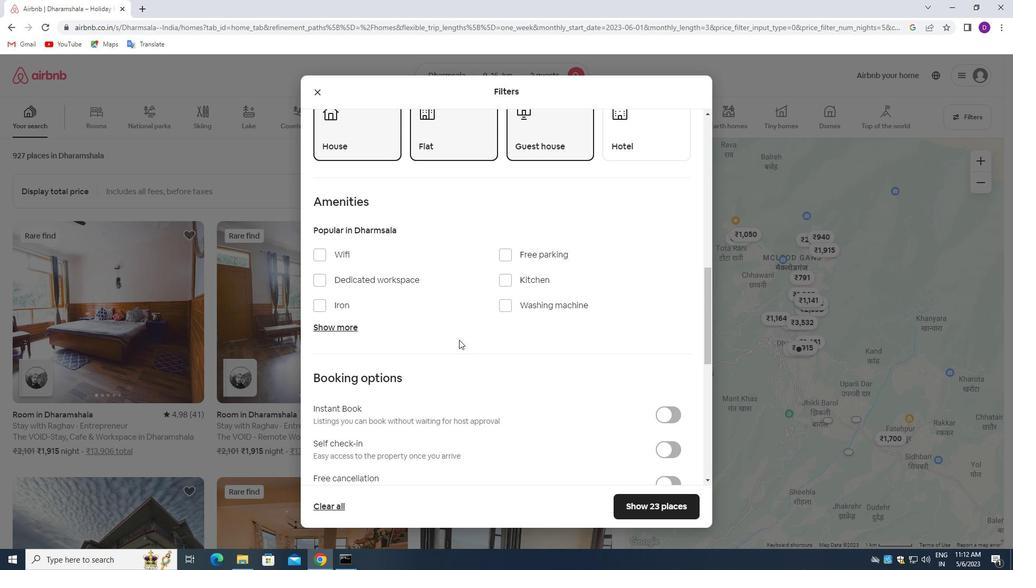 
Action: Mouse moved to (666, 342)
Screenshot: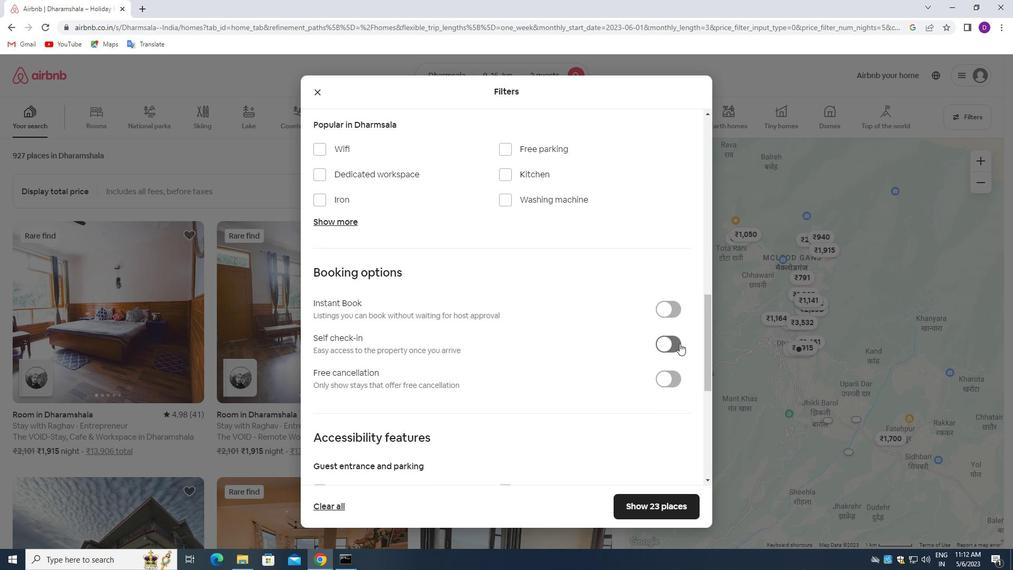 
Action: Mouse pressed left at (666, 342)
Screenshot: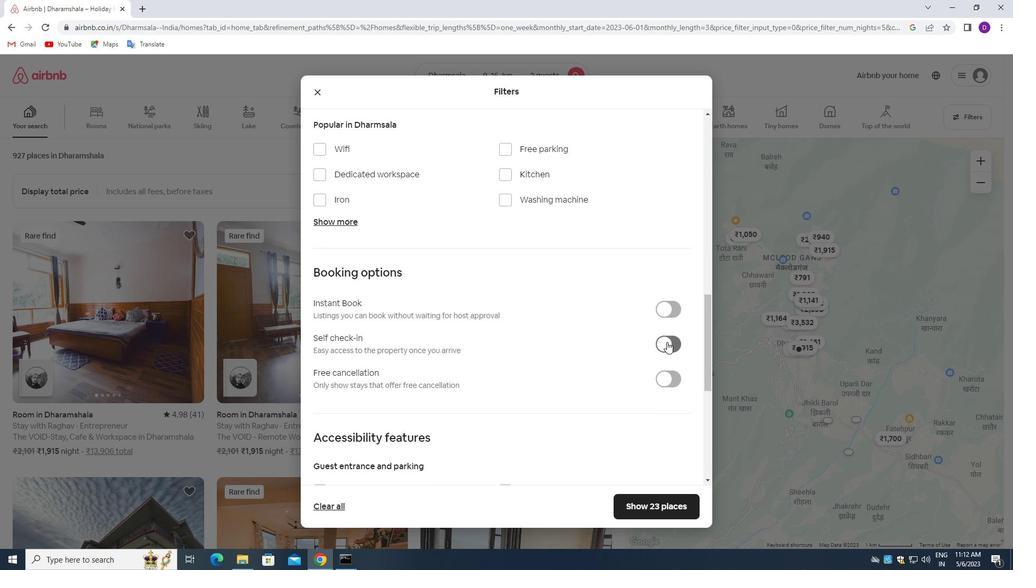
Action: Mouse moved to (421, 381)
Screenshot: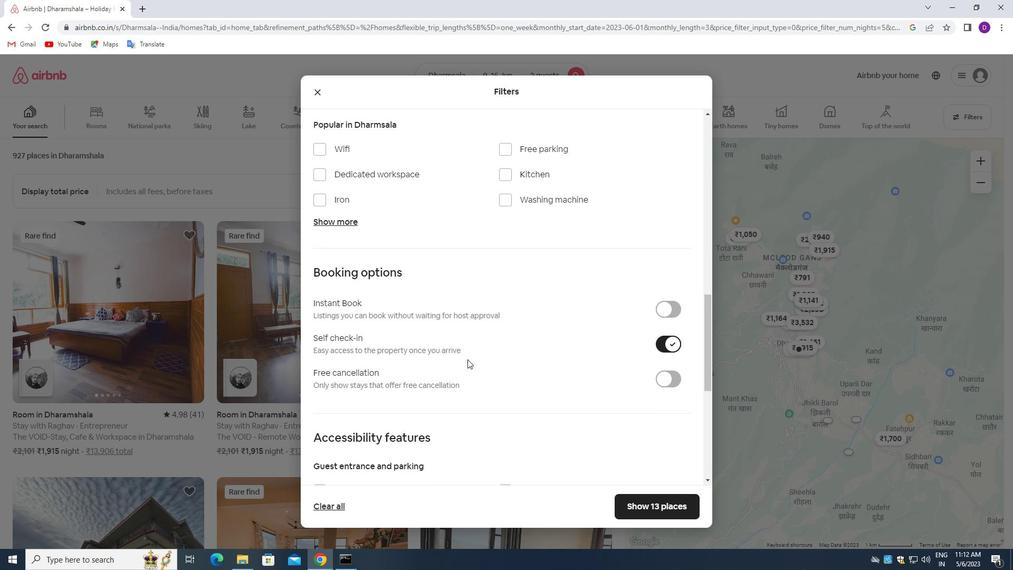 
Action: Mouse scrolled (421, 380) with delta (0, 0)
Screenshot: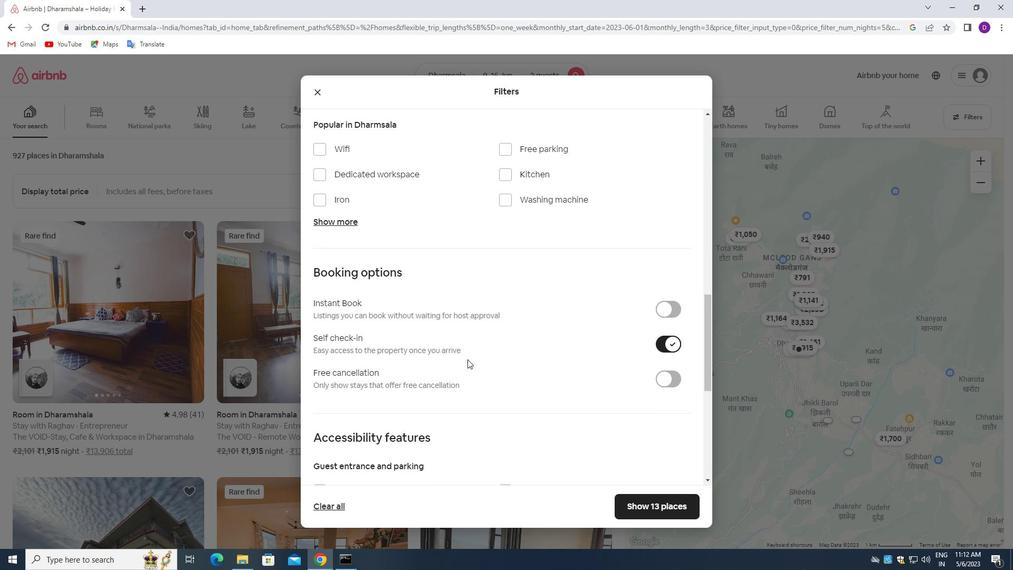 
Action: Mouse moved to (420, 382)
Screenshot: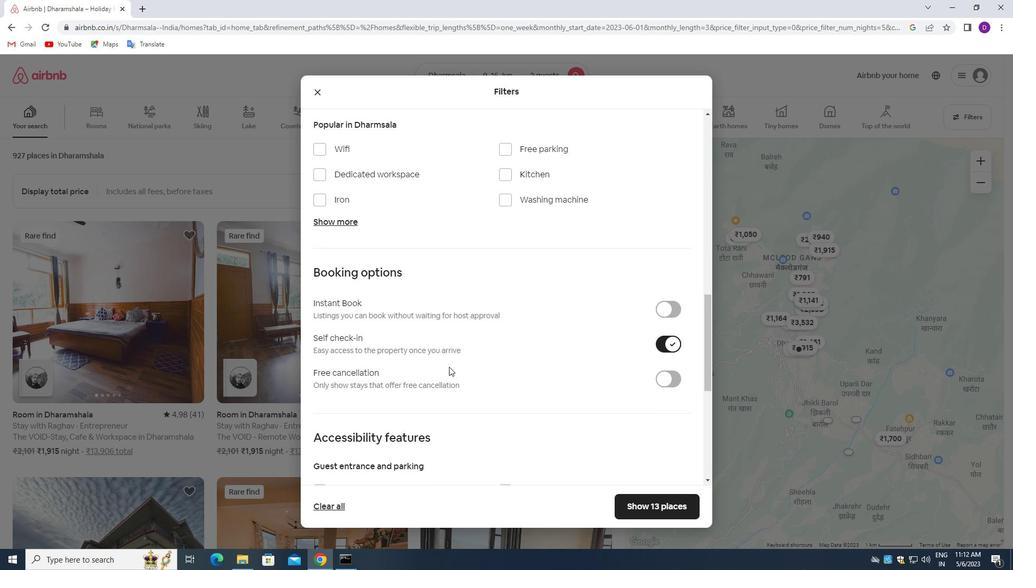 
Action: Mouse scrolled (420, 381) with delta (0, 0)
Screenshot: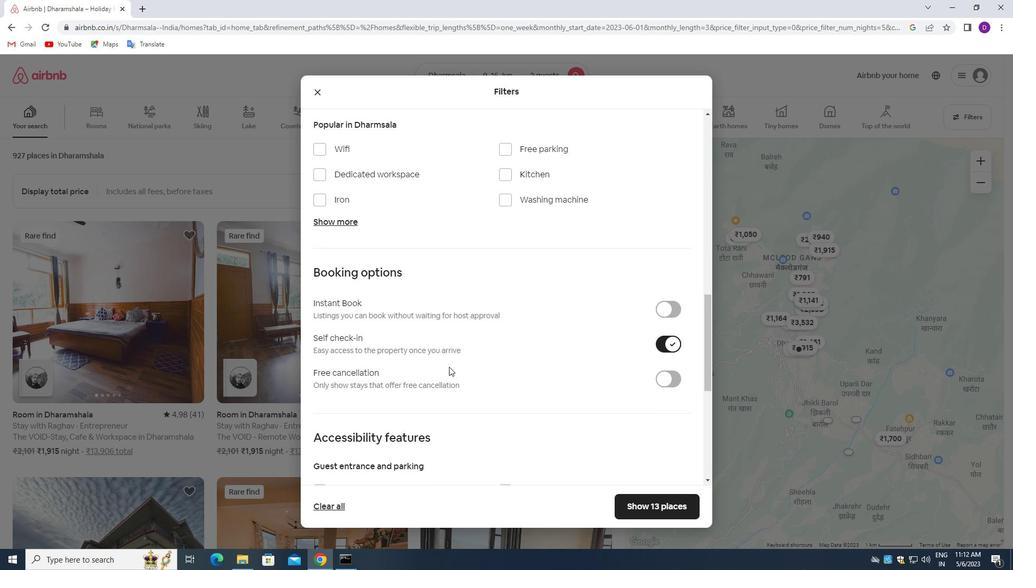 
Action: Mouse moved to (419, 382)
Screenshot: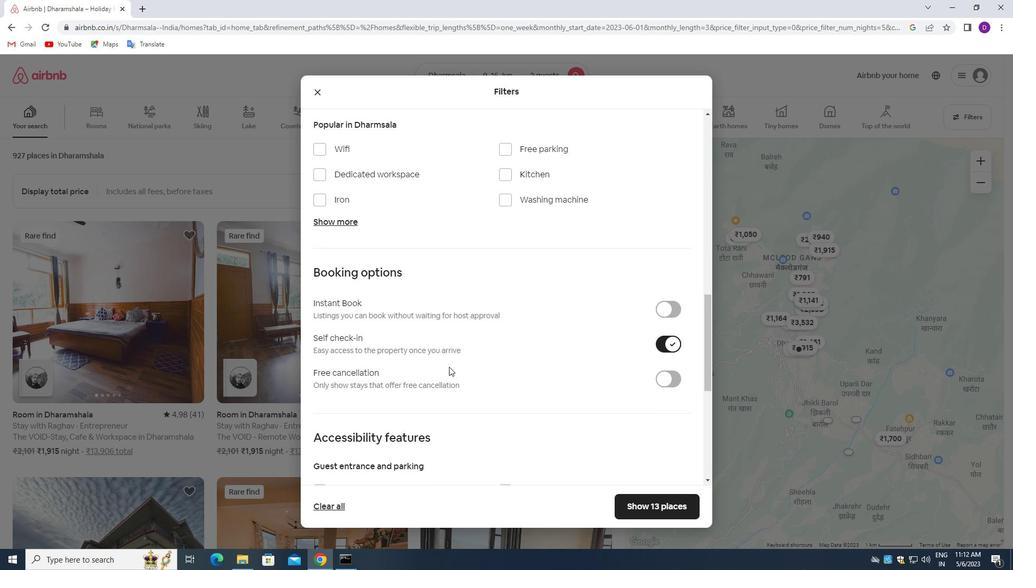 
Action: Mouse scrolled (419, 381) with delta (0, 0)
Screenshot: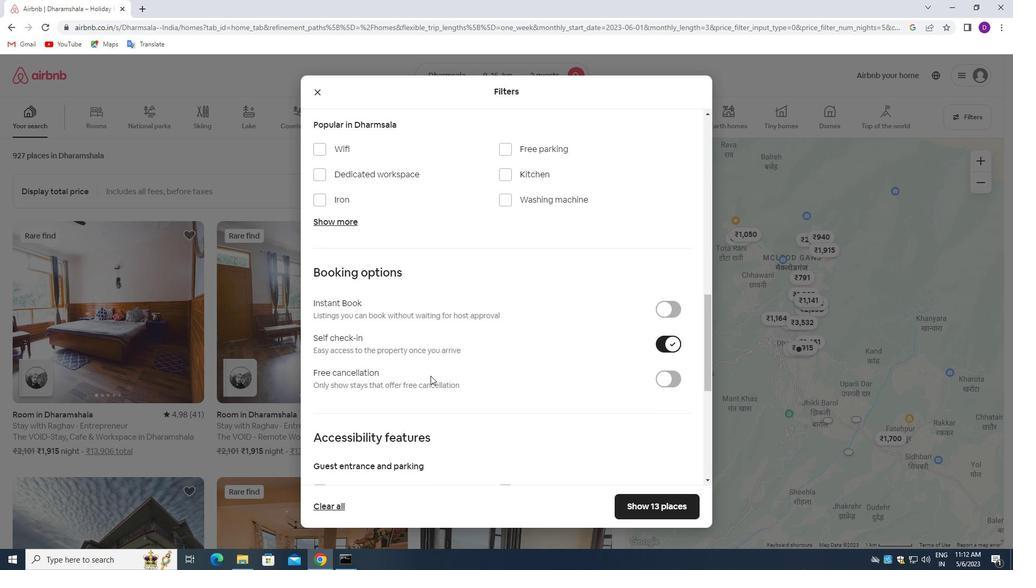
Action: Mouse moved to (410, 386)
Screenshot: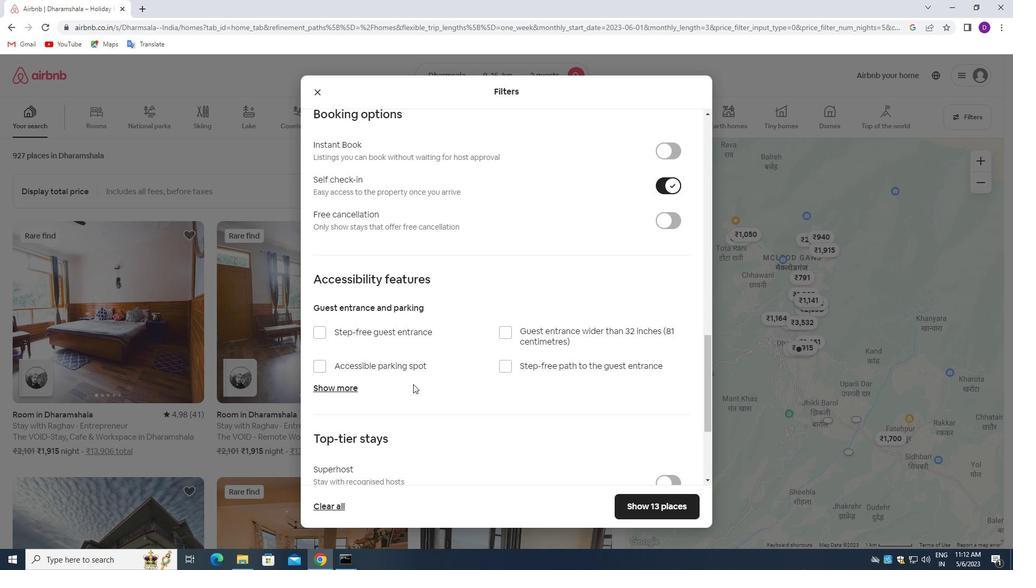 
Action: Mouse scrolled (410, 386) with delta (0, 0)
Screenshot: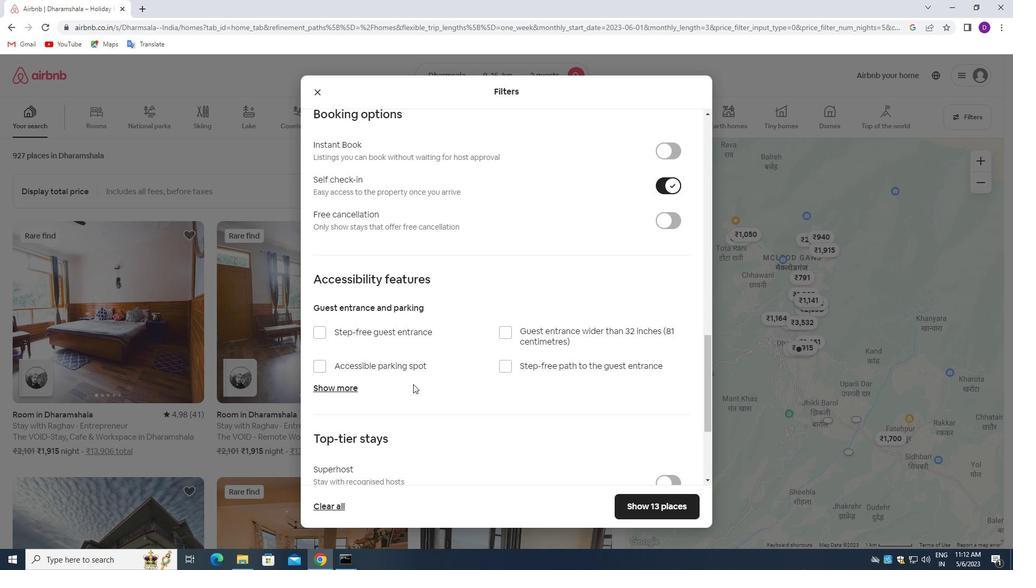 
Action: Mouse moved to (407, 390)
Screenshot: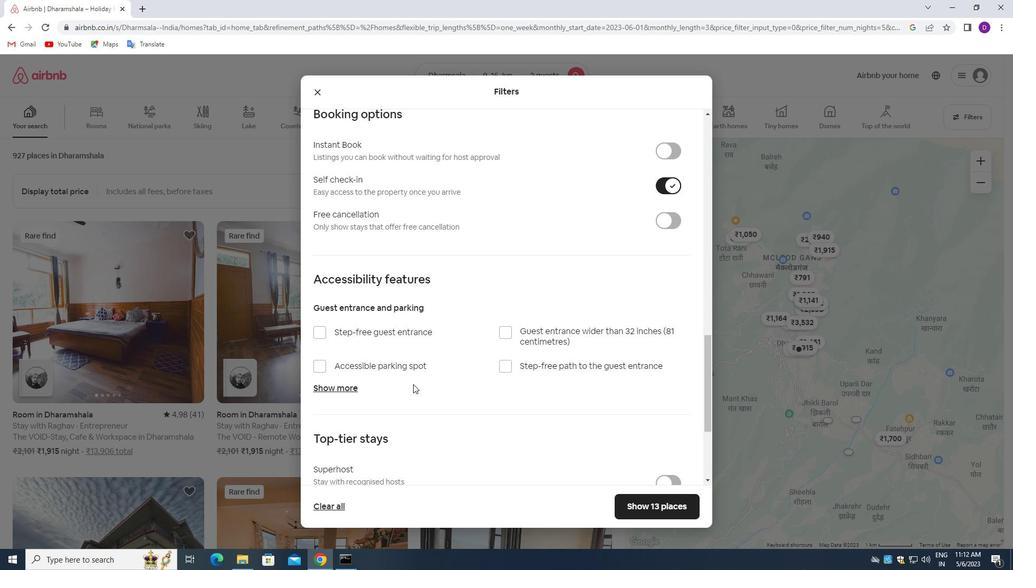 
Action: Mouse scrolled (407, 389) with delta (0, 0)
Screenshot: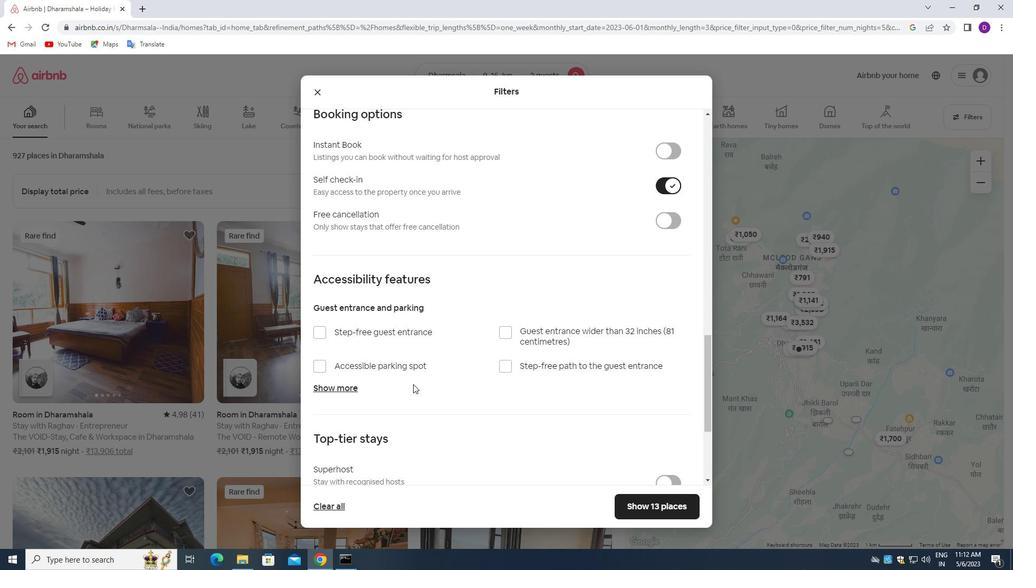 
Action: Mouse moved to (406, 390)
Screenshot: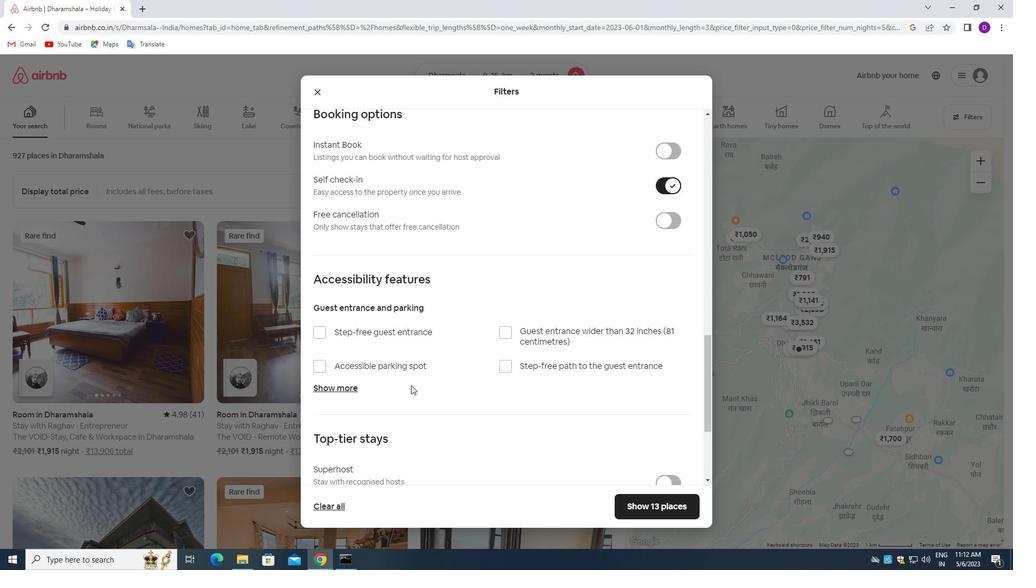 
Action: Mouse scrolled (406, 390) with delta (0, 0)
Screenshot: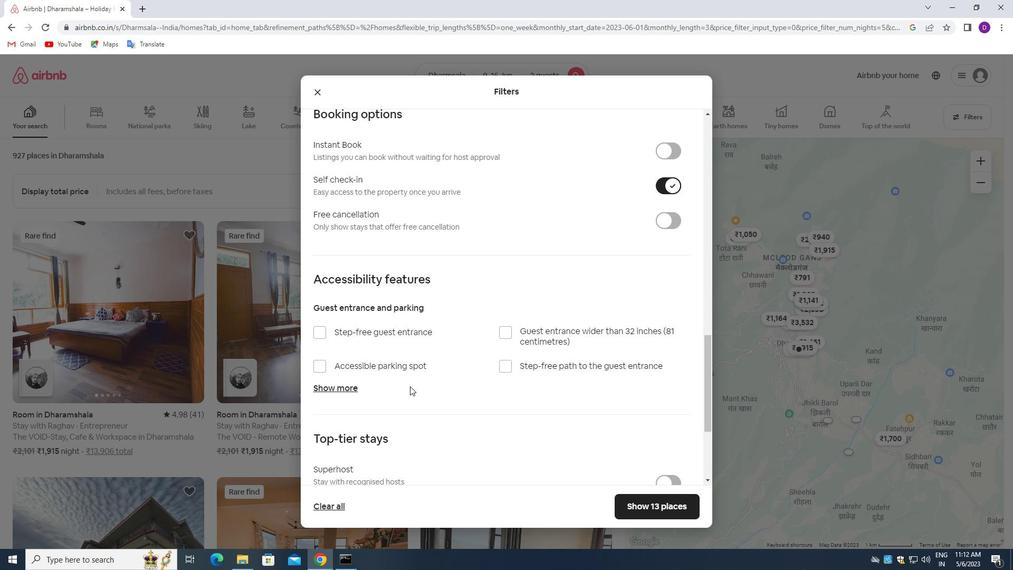 
Action: Mouse moved to (406, 391)
Screenshot: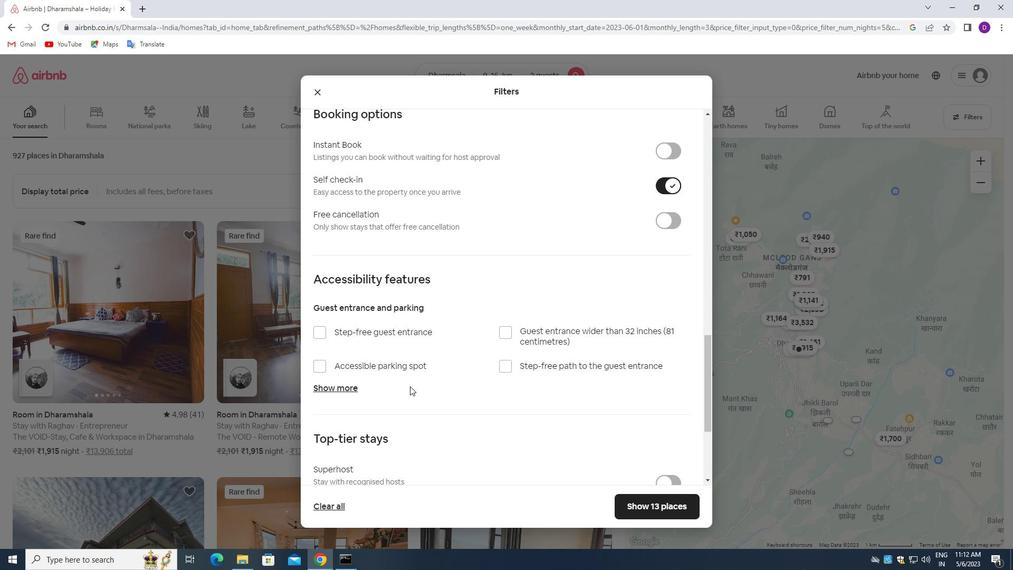 
Action: Mouse scrolled (406, 390) with delta (0, 0)
Screenshot: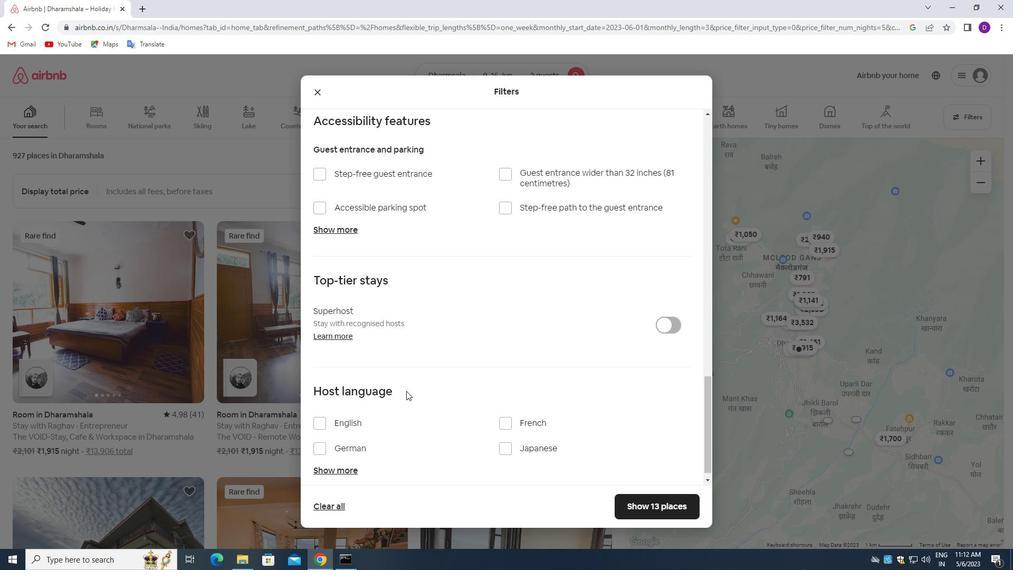 
Action: Mouse scrolled (406, 390) with delta (0, 0)
Screenshot: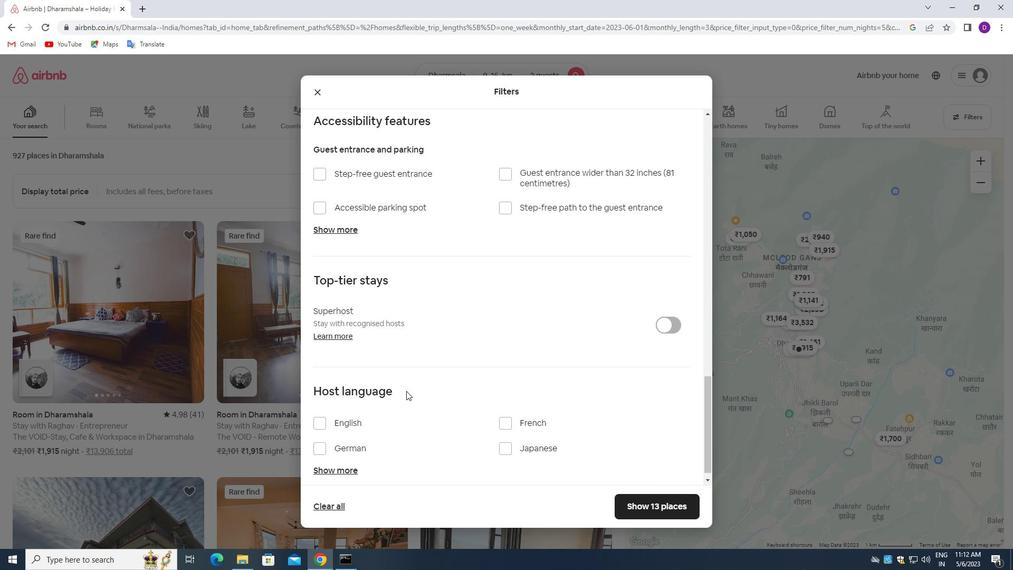 
Action: Mouse moved to (318, 411)
Screenshot: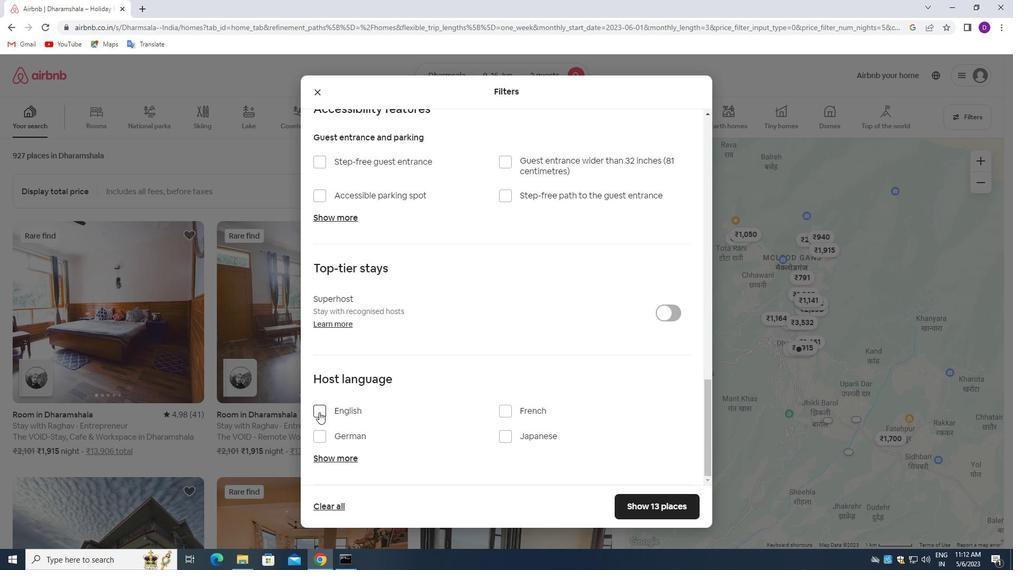 
Action: Mouse pressed left at (318, 411)
Screenshot: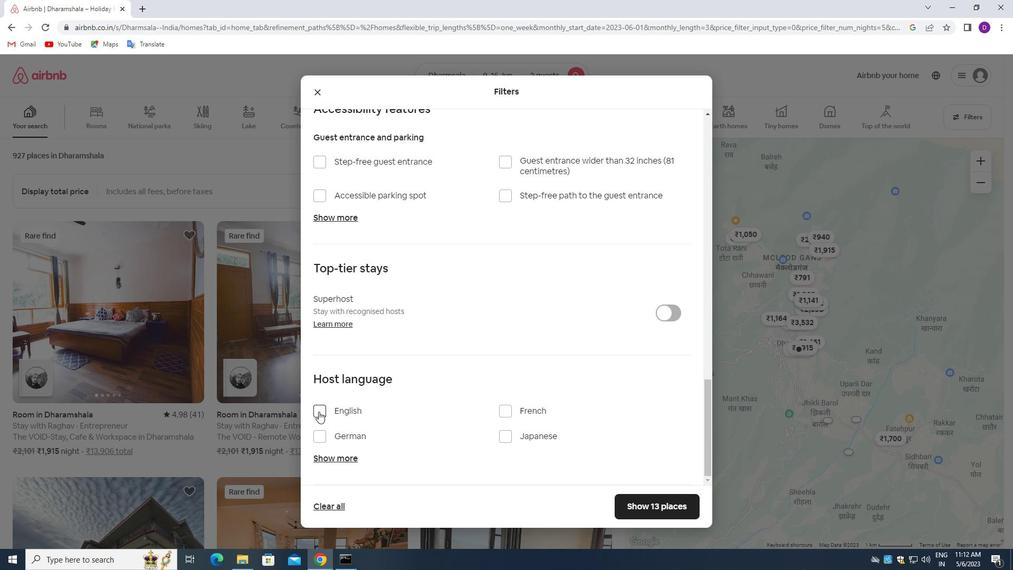 
Action: Mouse moved to (621, 502)
Screenshot: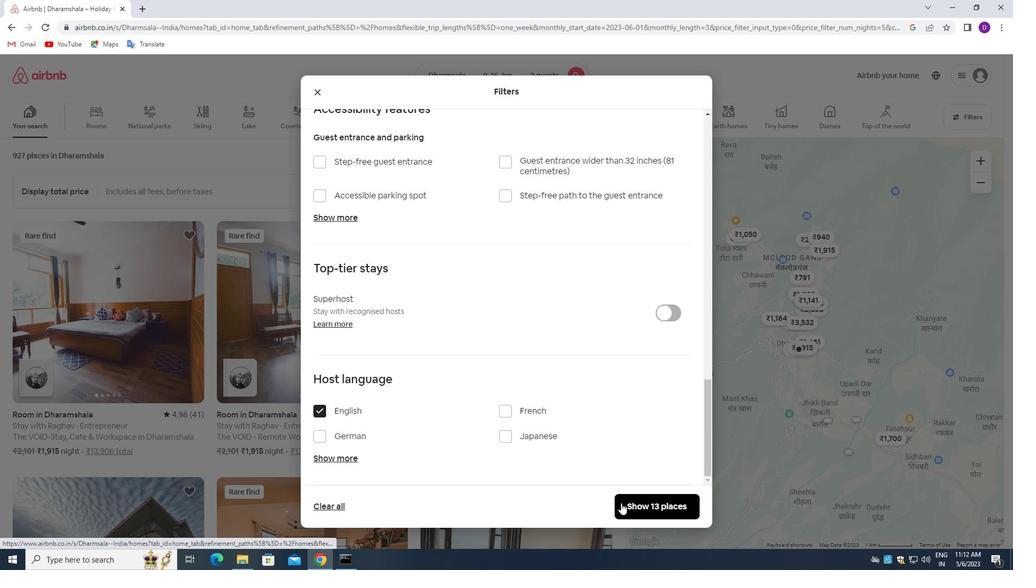 
Action: Mouse pressed left at (621, 502)
Screenshot: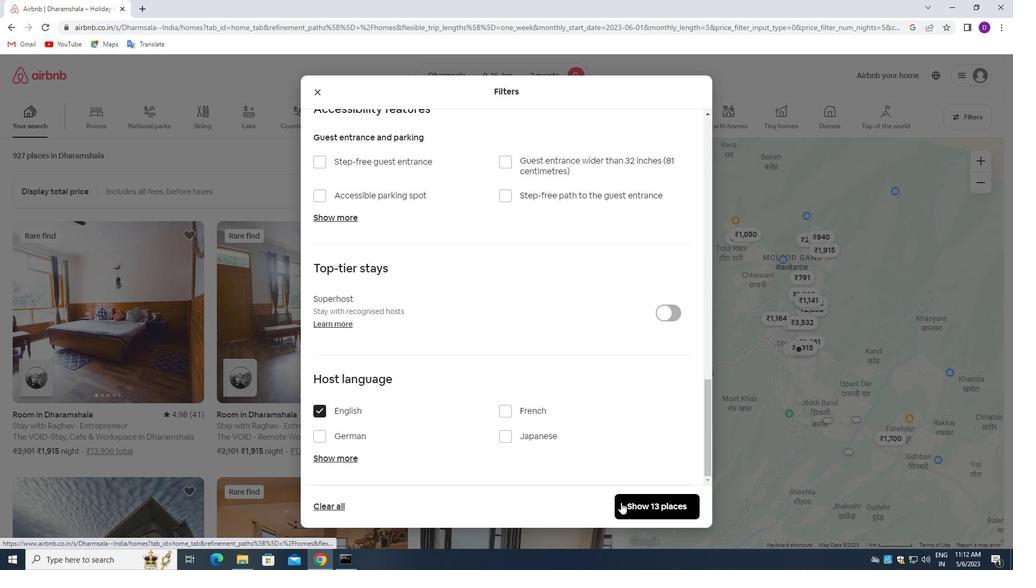 
Action: Mouse moved to (549, 392)
Screenshot: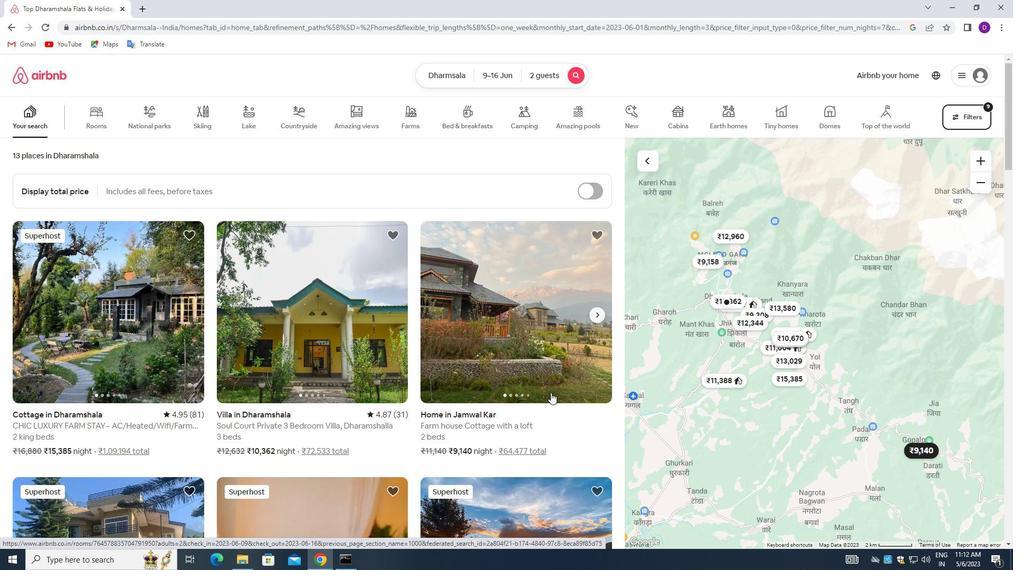 
